 Task: Make in the project AgileCraft a sprint 'Capacity Planning Sprint'. Create in the project AgileCraft a sprint 'Capacity Planning Sprint'. Add in the project AgileCraft a sprint 'Capacity Planning Sprint'
Action: Mouse moved to (1329, 235)
Screenshot: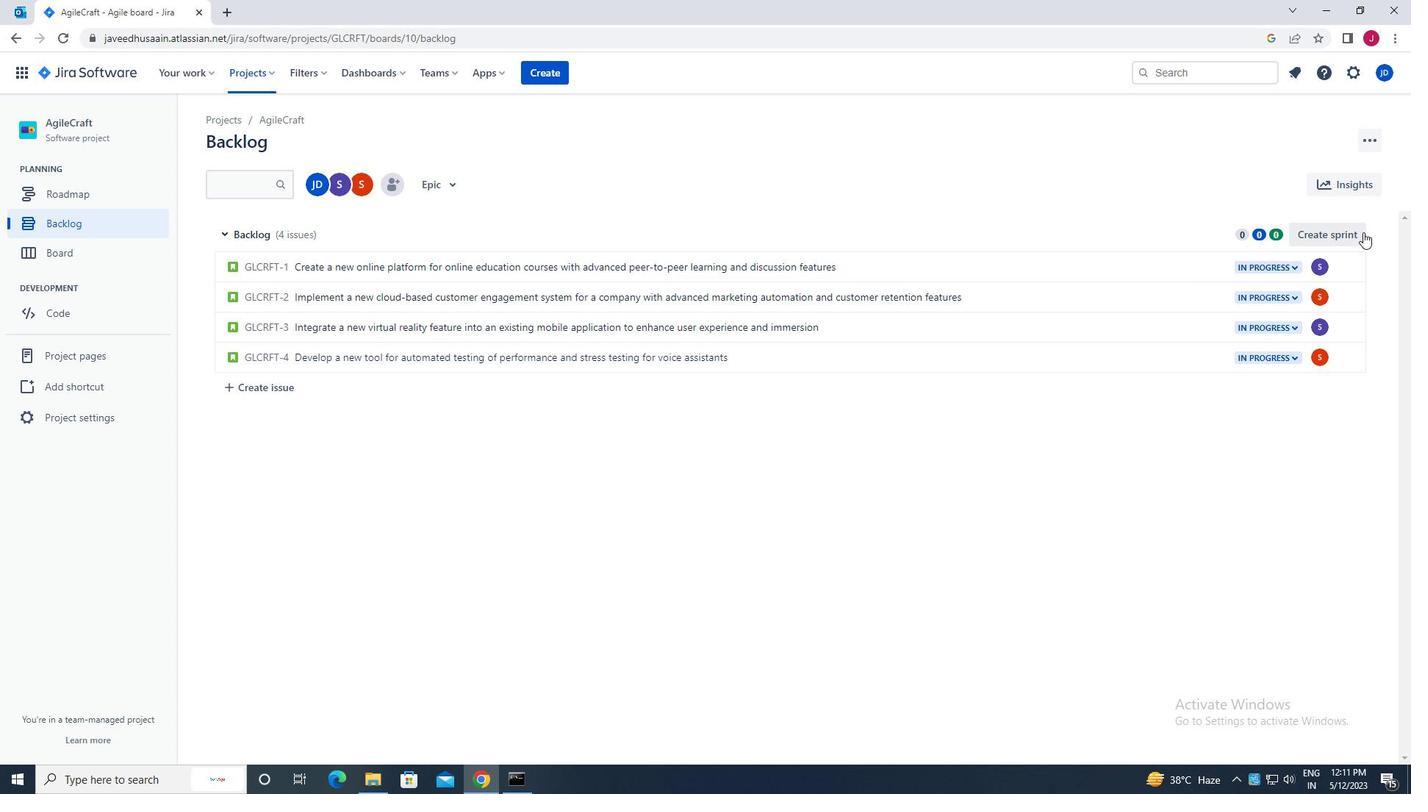 
Action: Mouse pressed left at (1329, 235)
Screenshot: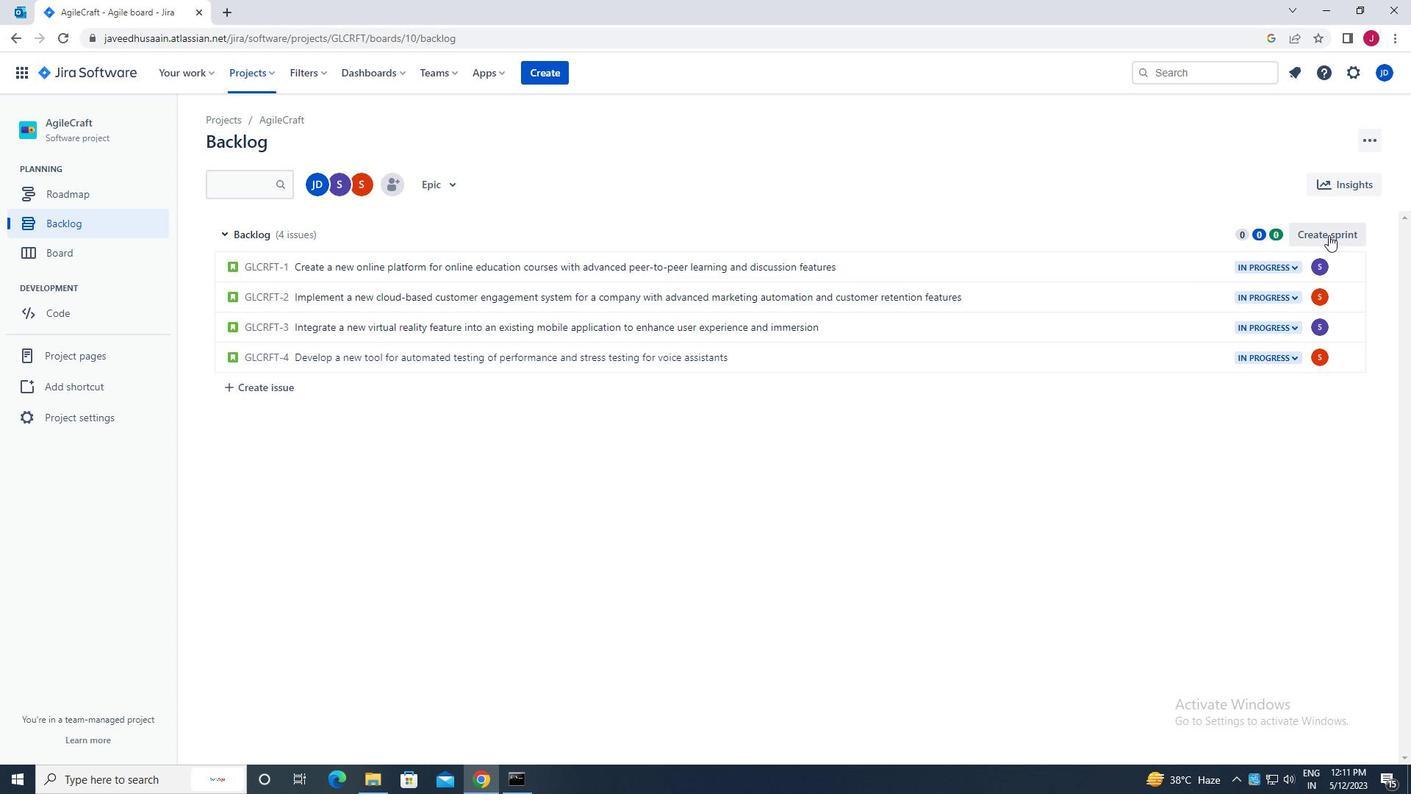 
Action: Mouse moved to (1354, 230)
Screenshot: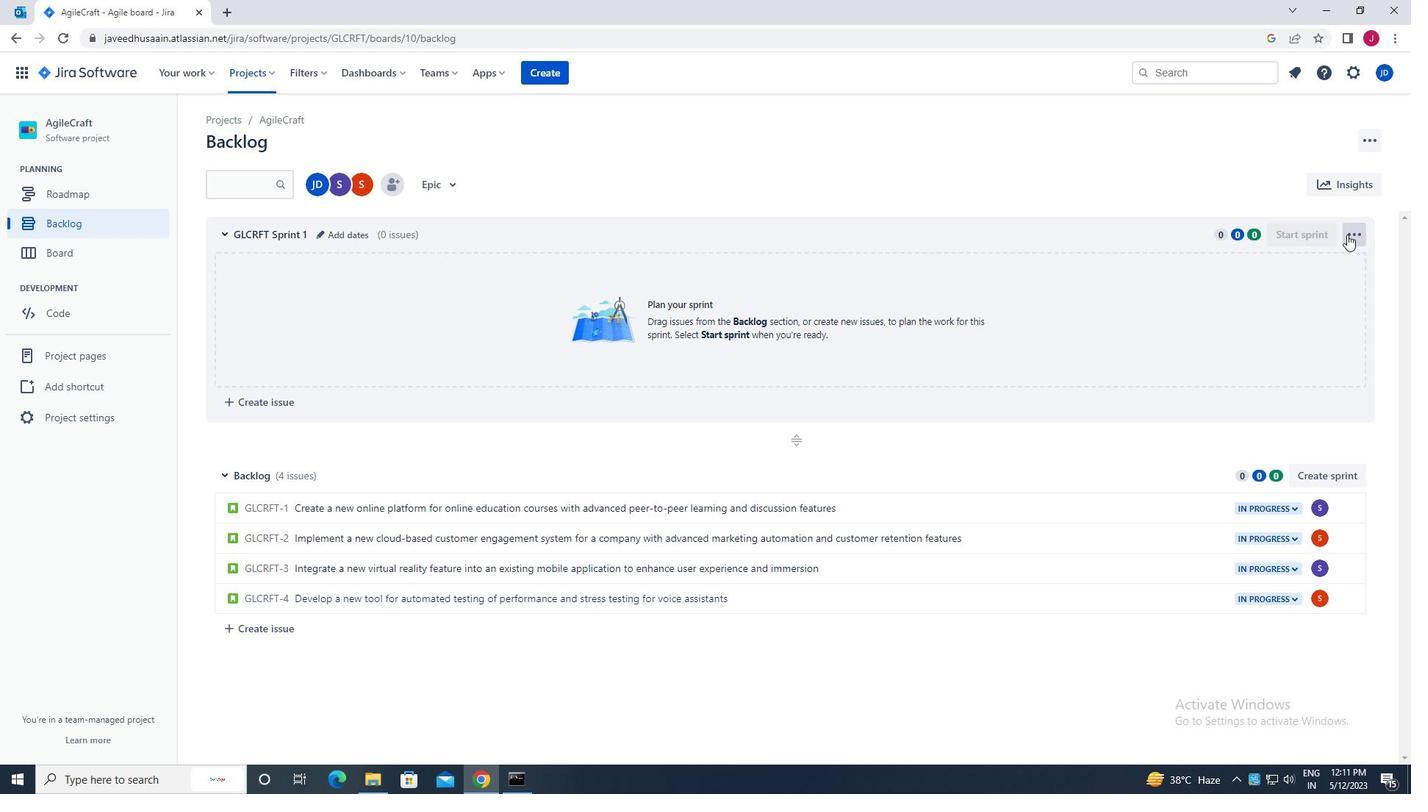 
Action: Mouse pressed left at (1354, 230)
Screenshot: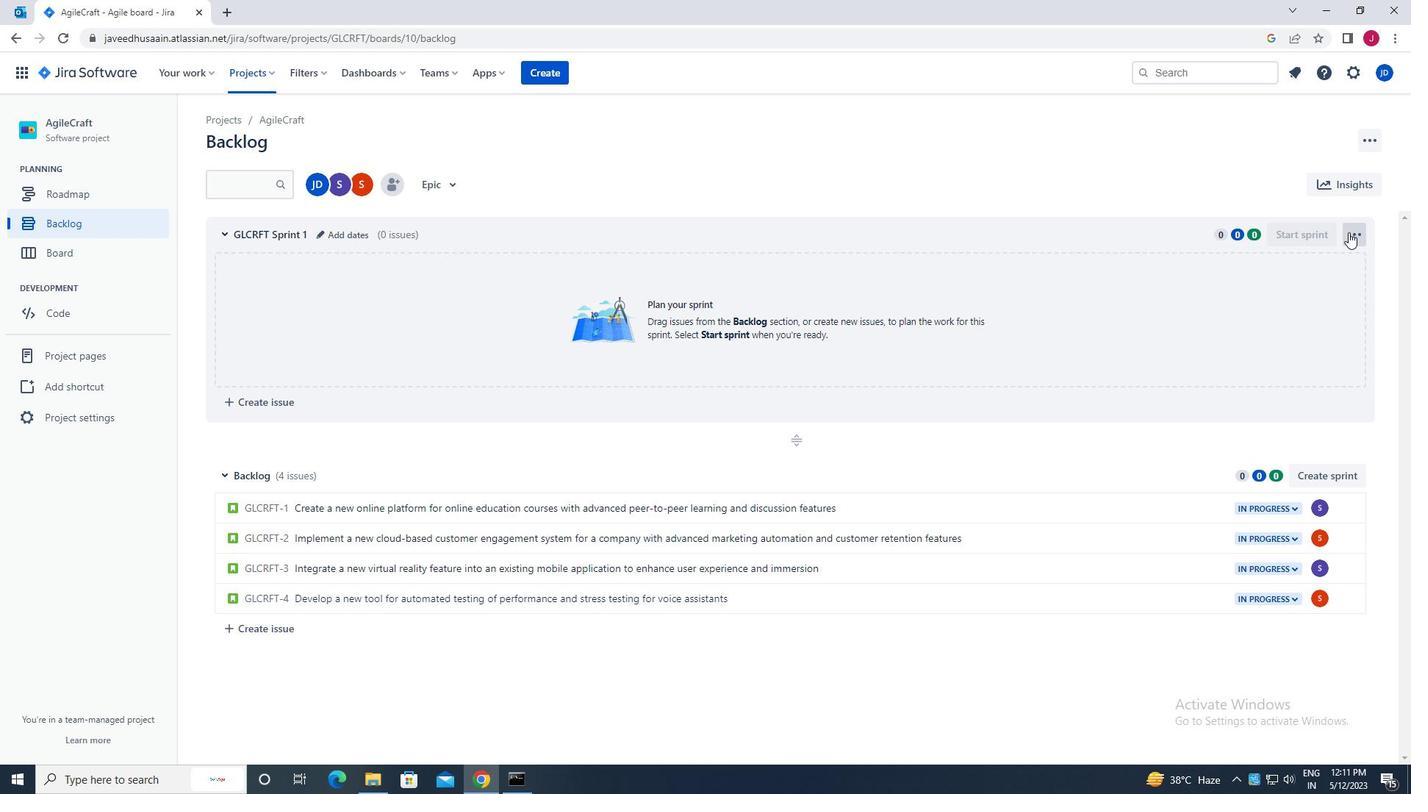 
Action: Mouse moved to (1324, 266)
Screenshot: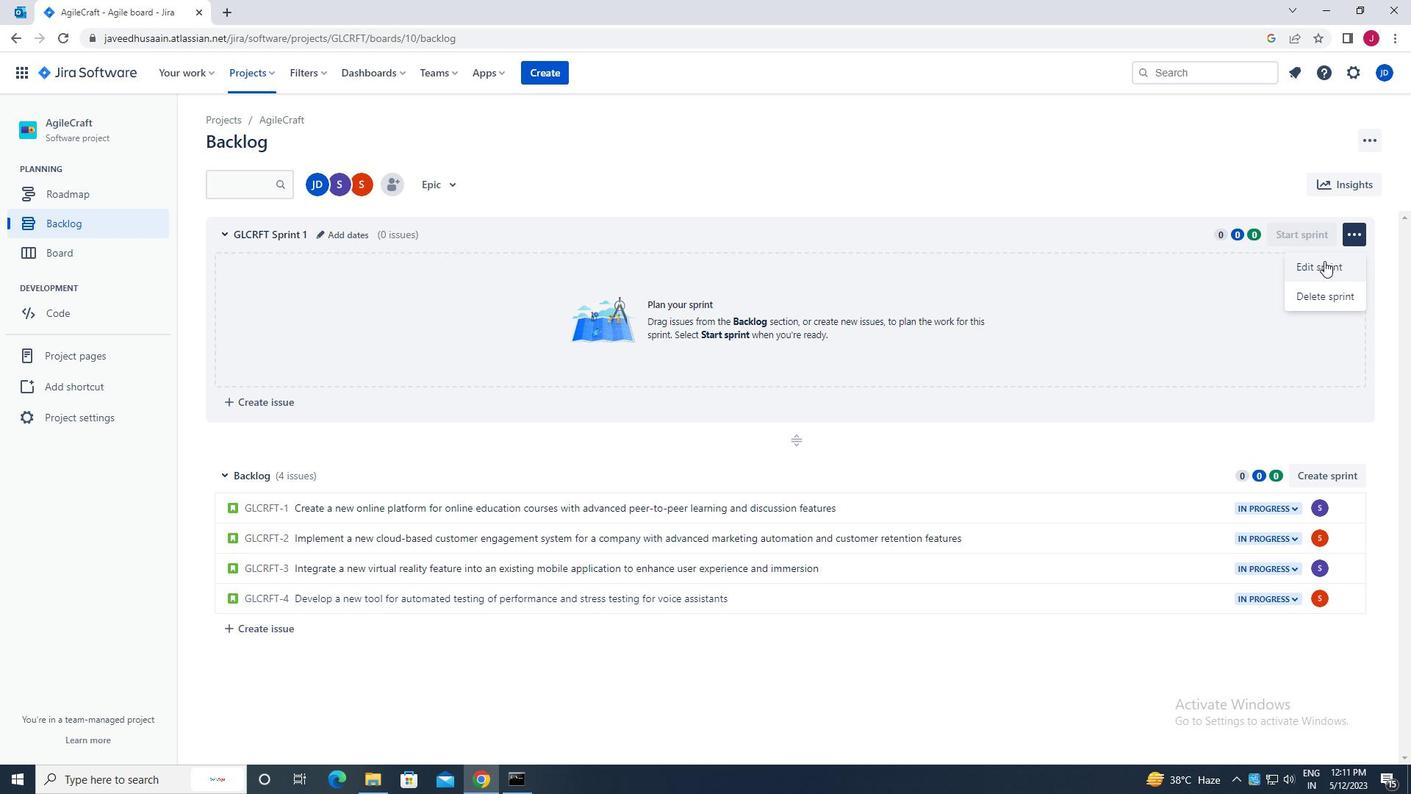 
Action: Mouse pressed left at (1324, 266)
Screenshot: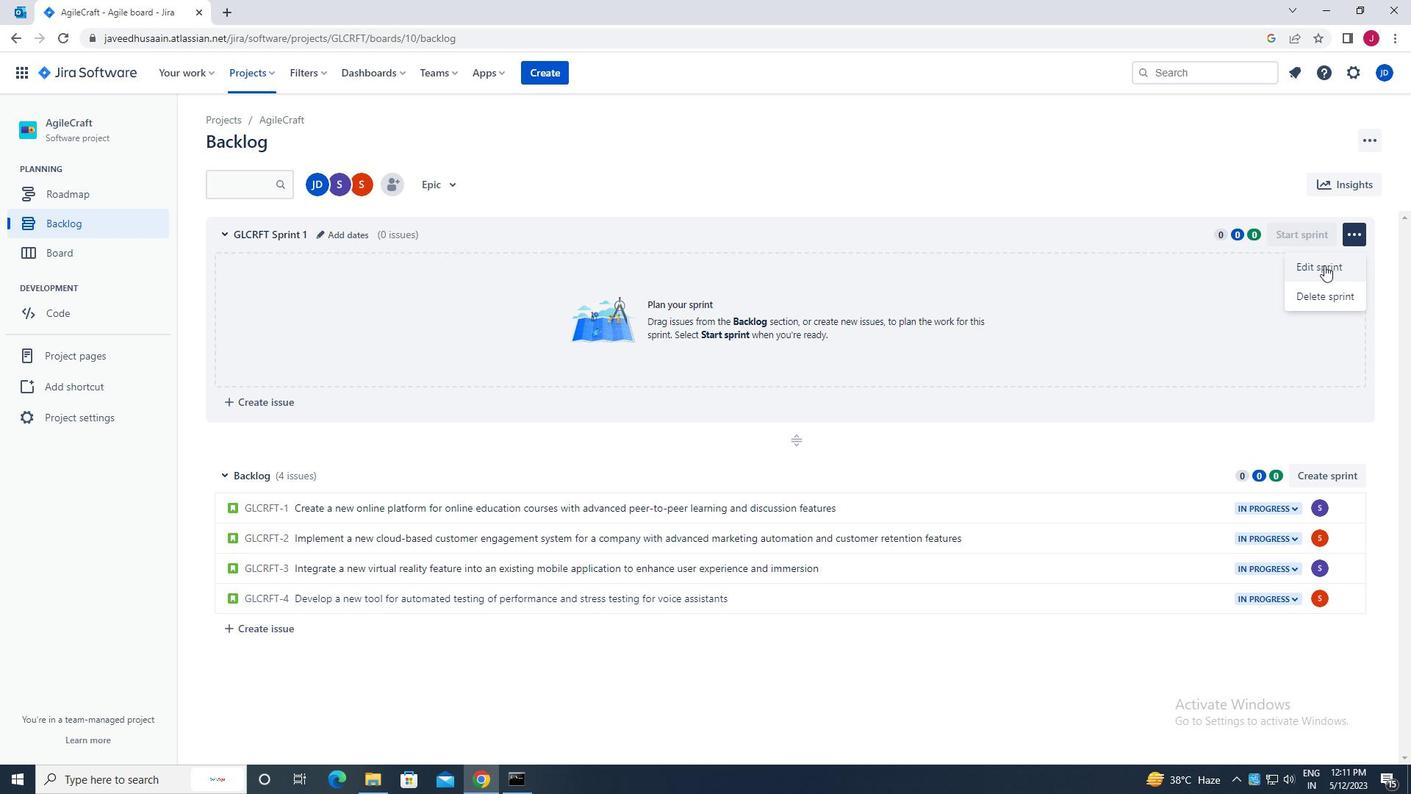 
Action: Mouse moved to (612, 180)
Screenshot: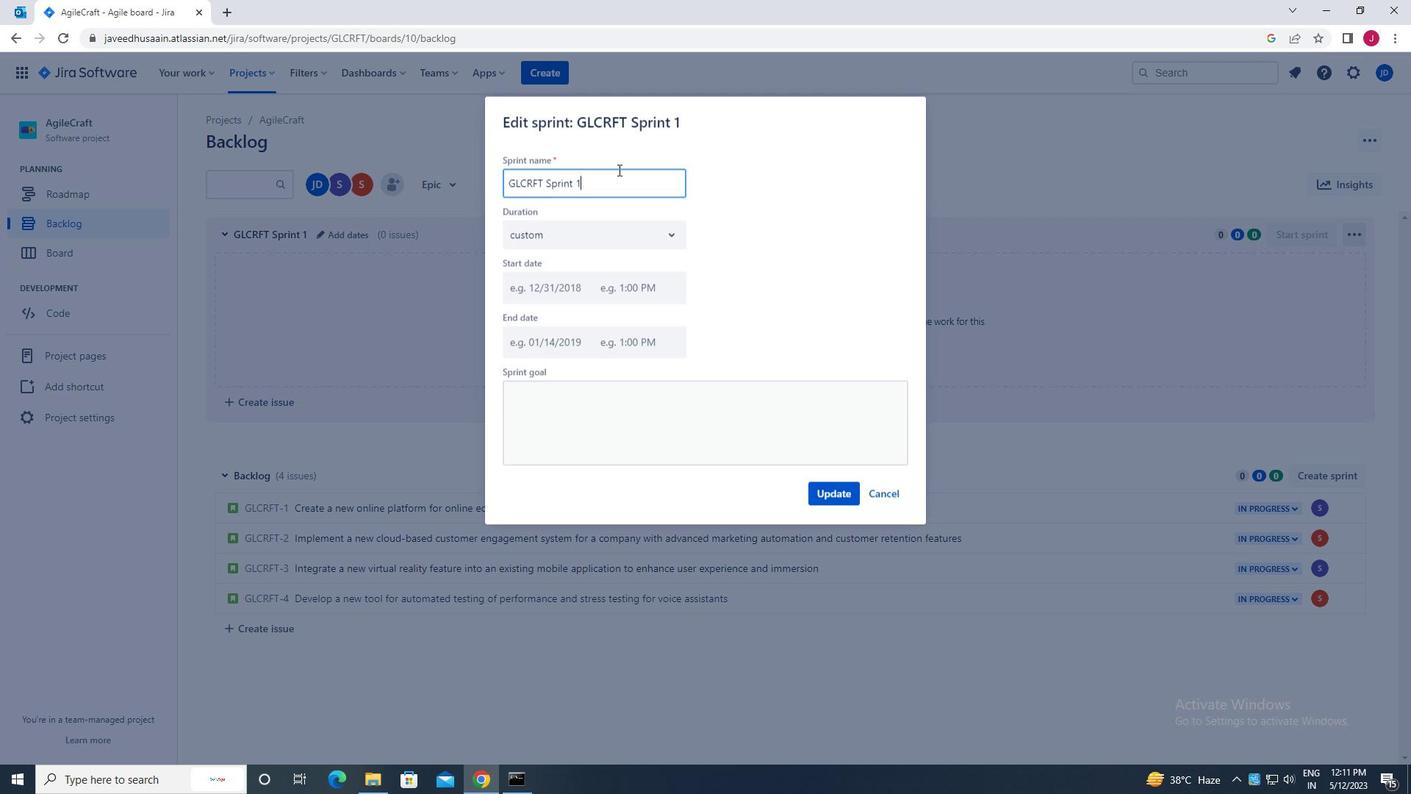 
Action: Mouse pressed left at (612, 180)
Screenshot: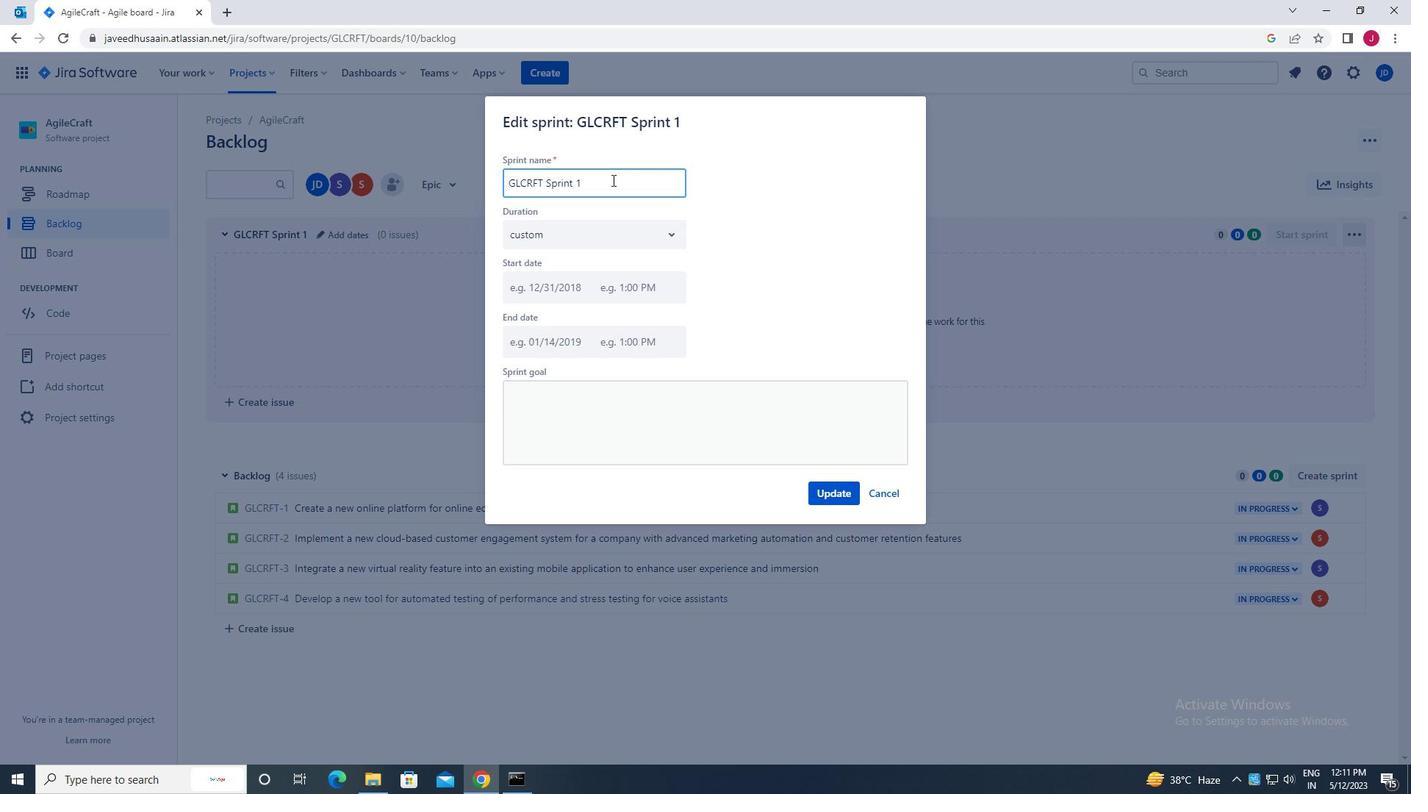 
Action: Key pressed <Key.backspace><Key.backspace><Key.backspace><Key.backspace><Key.backspace><Key.backspace><Key.backspace><Key.backspace><Key.backspace><Key.backspace><Key.backspace><Key.backspace><Key.backspace><Key.backspace><Key.backspace><Key.backspace><Key.backspace><Key.backspace><Key.backspace><Key.backspace><Key.backspace><Key.backspace><Key.backspace><Key.backspace>c<Key.caps_lock>apacity<Key.space><Key.caps_lock>p<Key.caps_lock>lanning<Key.space><Key.caps_lock>s<Key.caps_lock>print
Screenshot: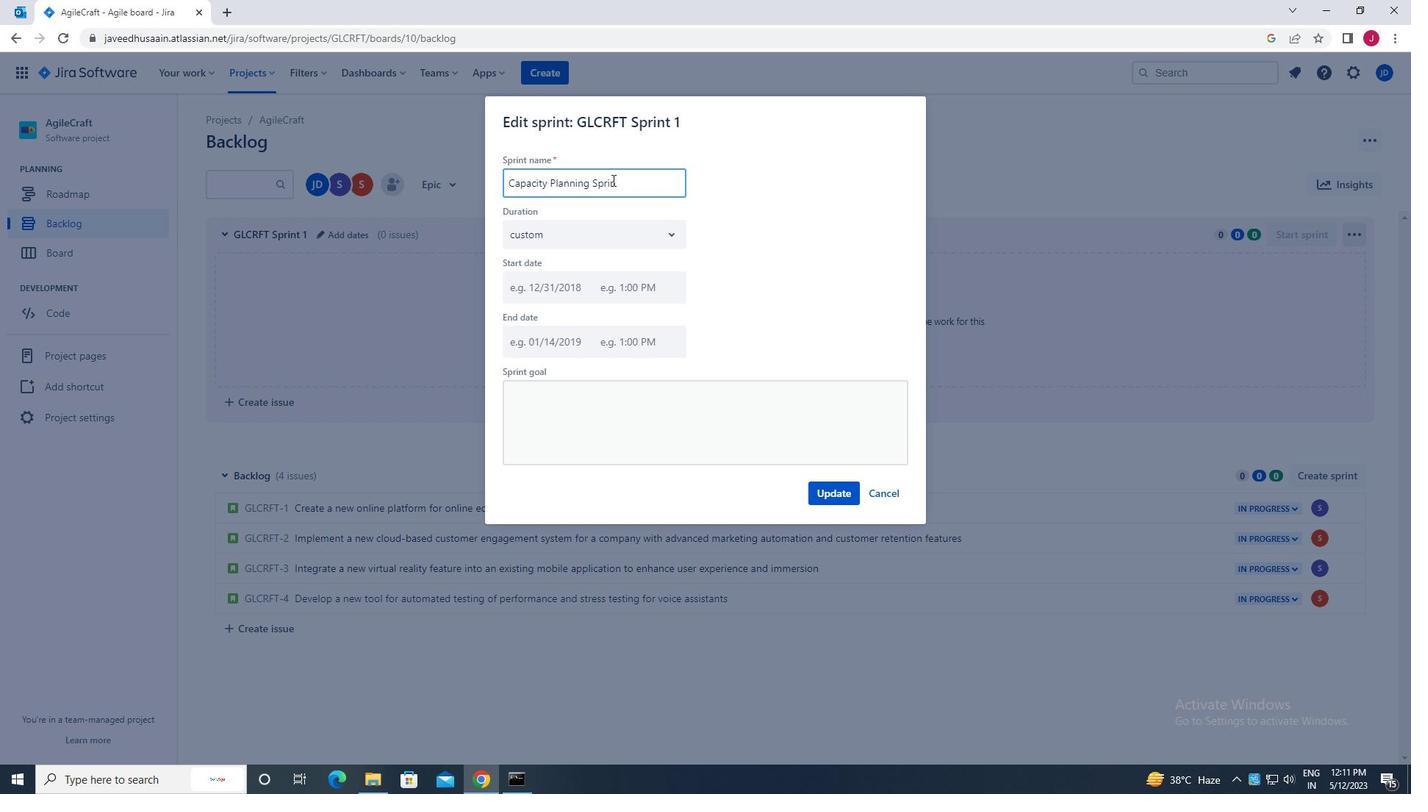 
Action: Mouse moved to (827, 493)
Screenshot: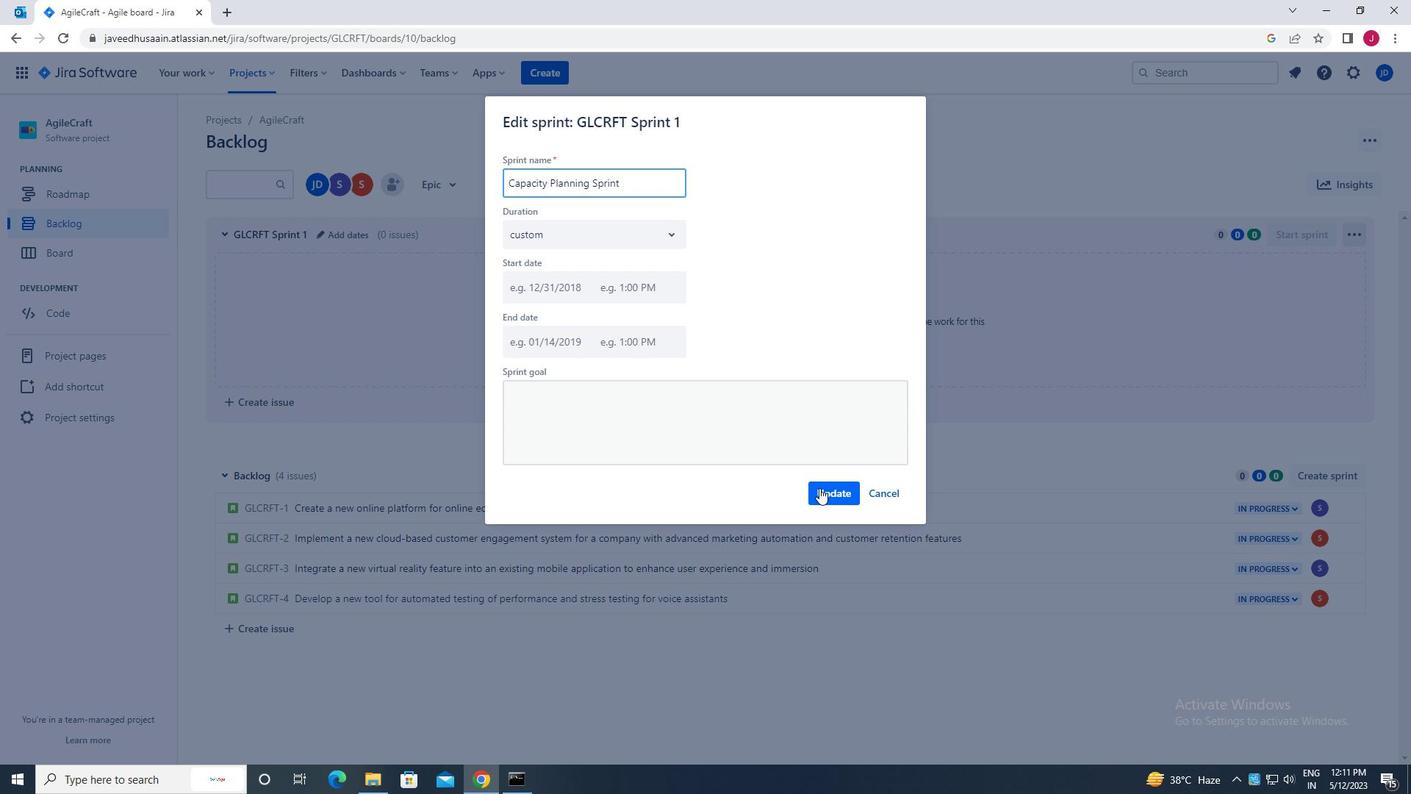 
Action: Mouse pressed left at (827, 493)
Screenshot: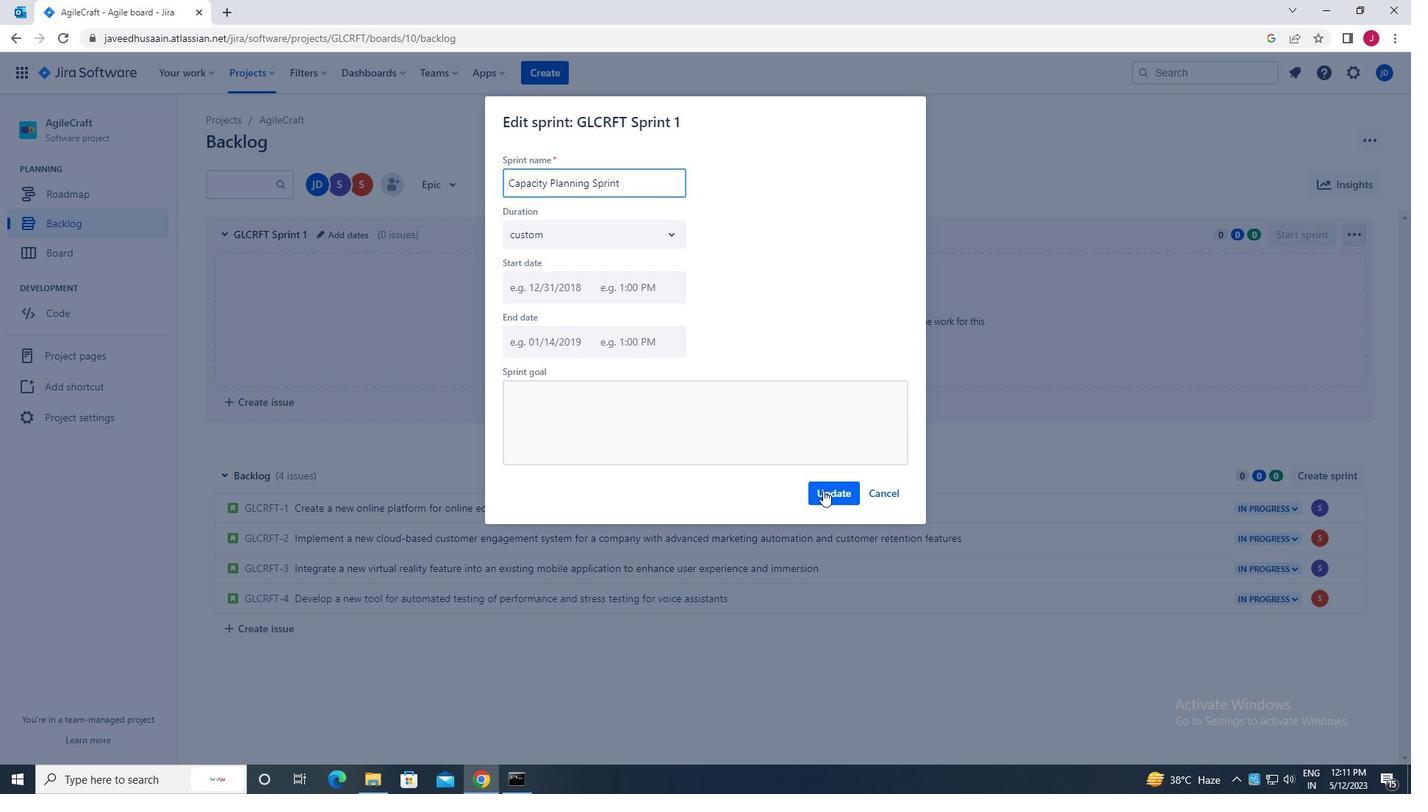 
Action: Mouse moved to (1326, 480)
Screenshot: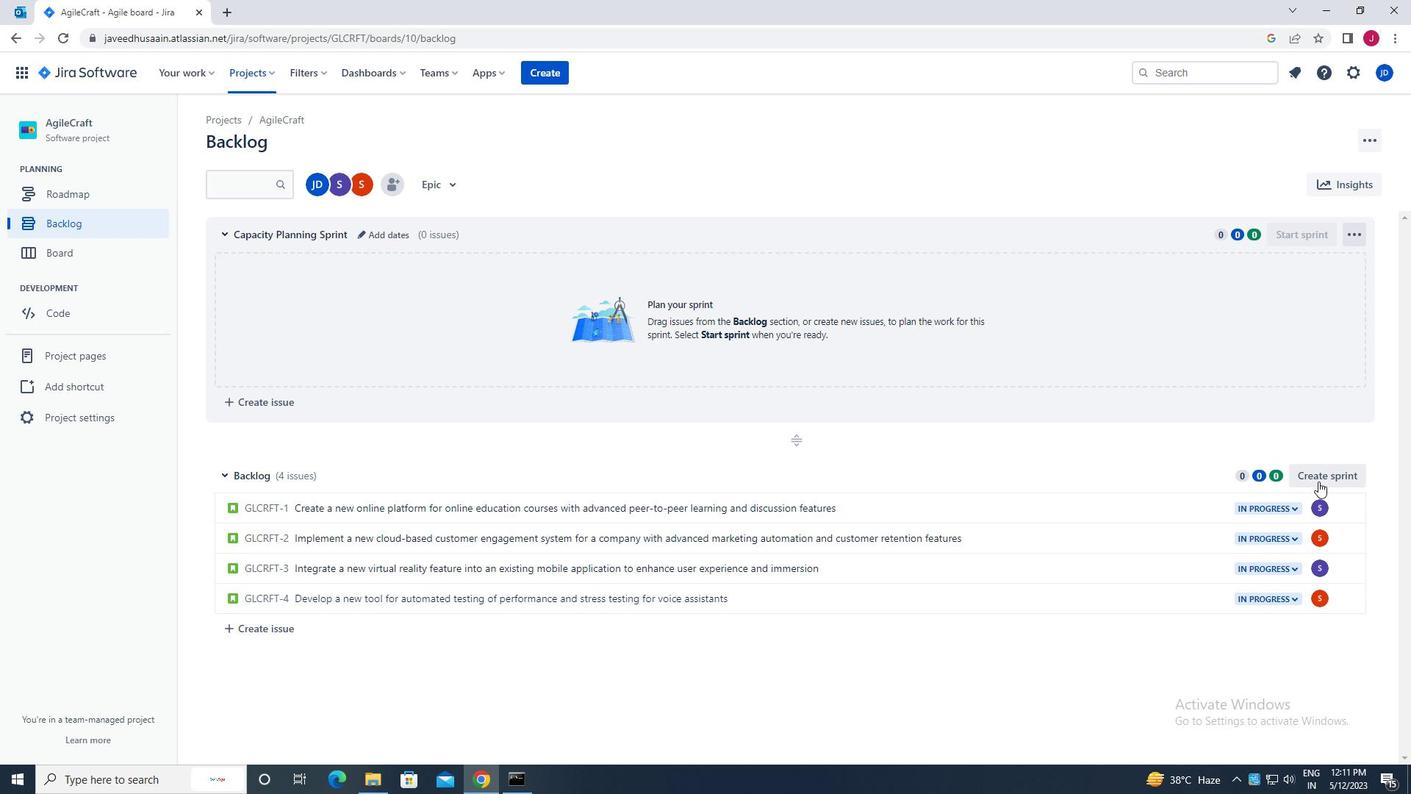 
Action: Mouse pressed left at (1326, 480)
Screenshot: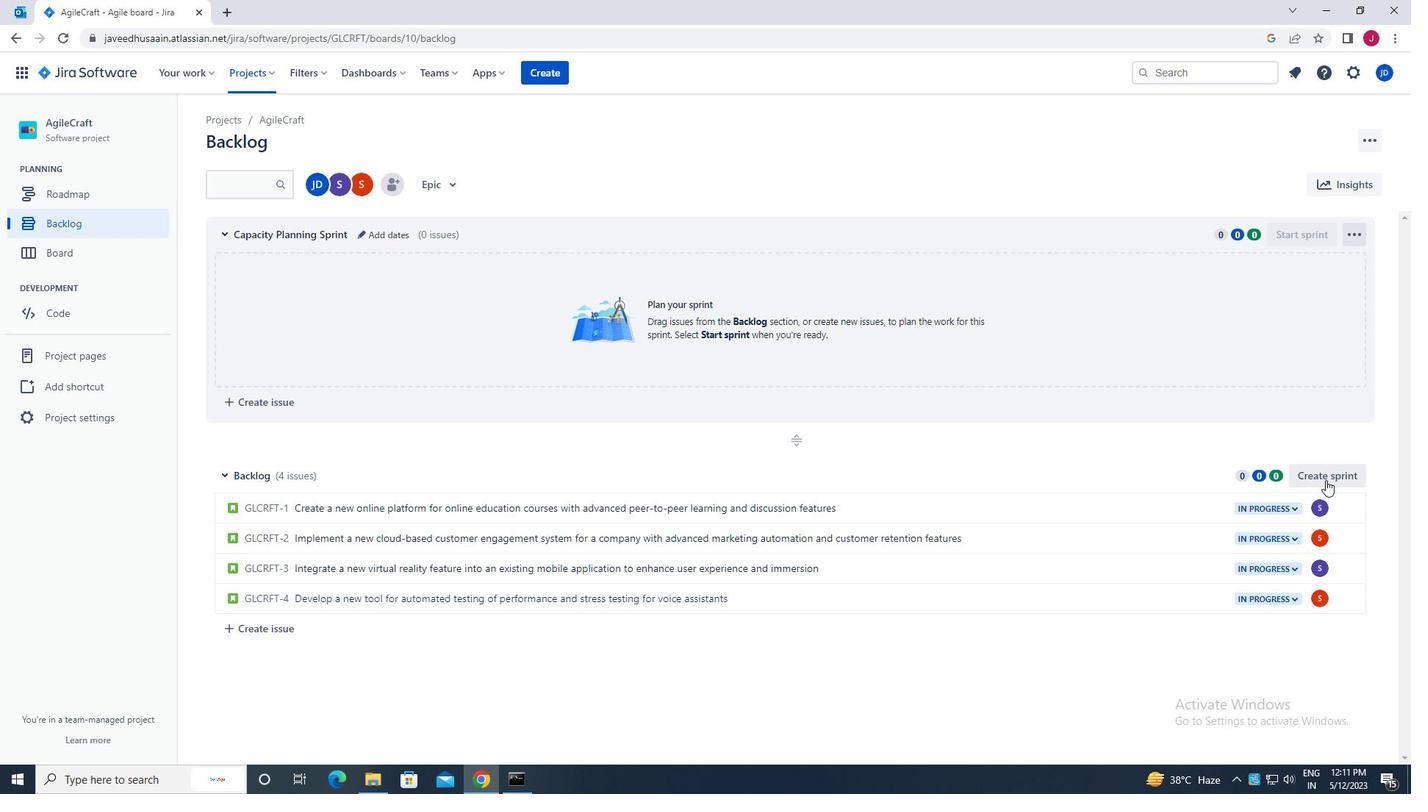 
Action: Mouse moved to (1356, 480)
Screenshot: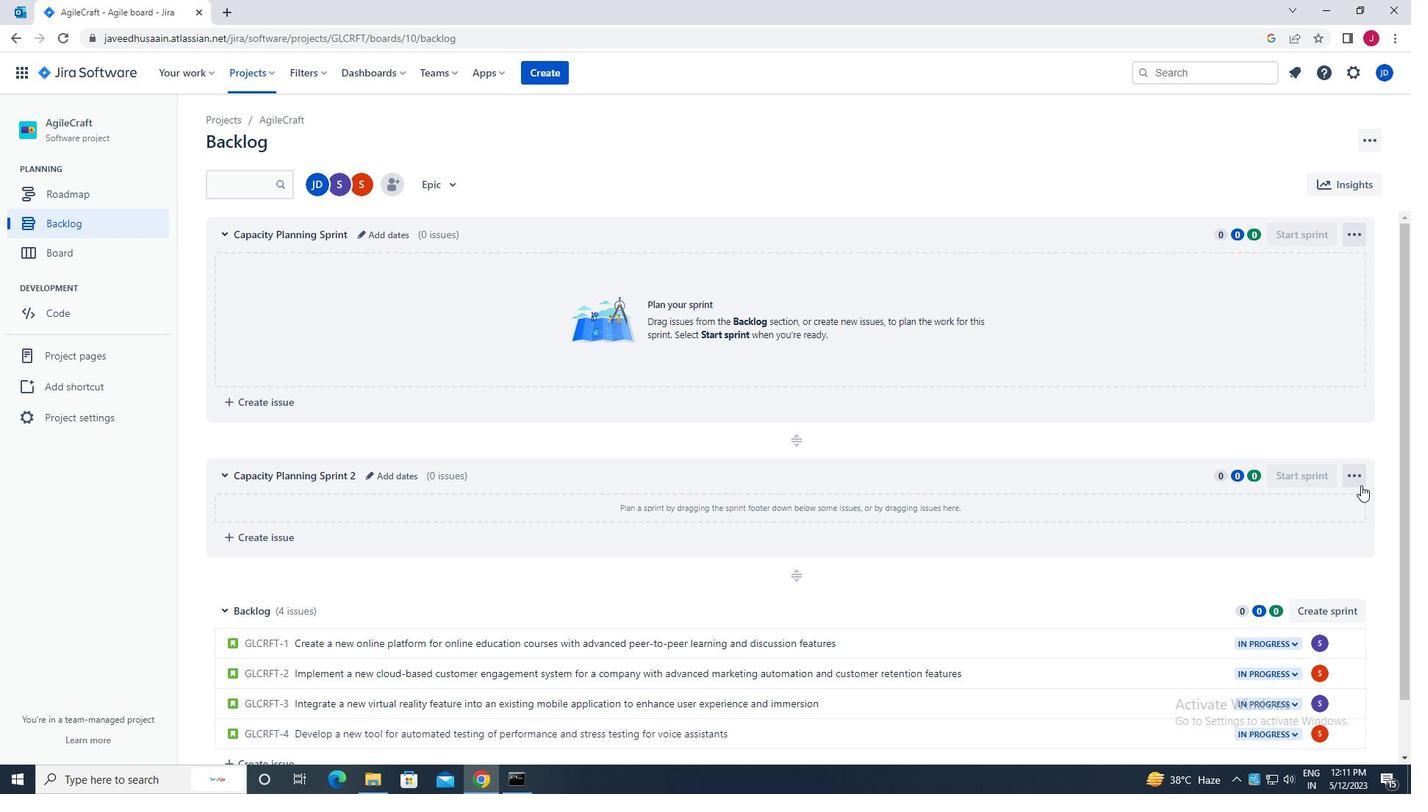 
Action: Mouse pressed left at (1356, 480)
Screenshot: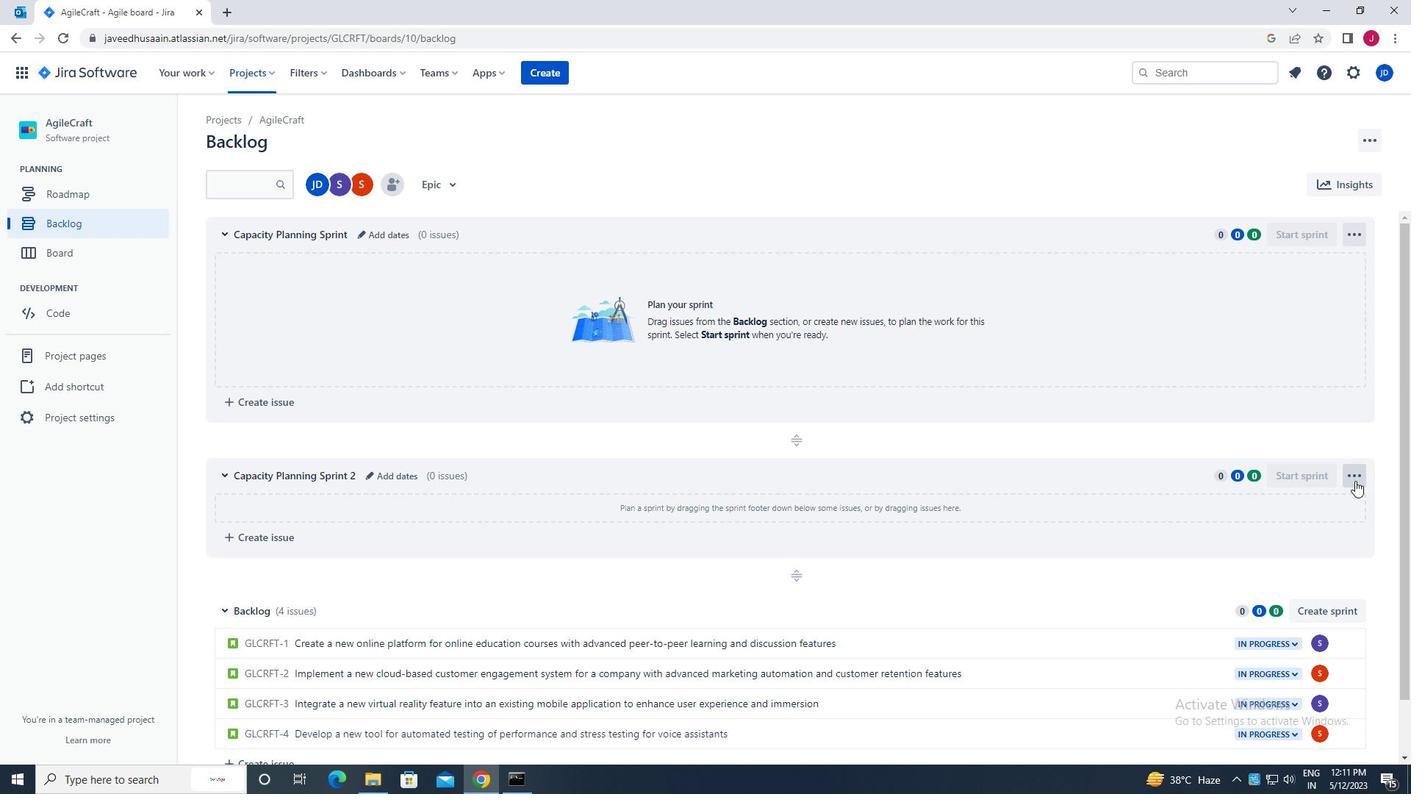 
Action: Mouse moved to (1308, 537)
Screenshot: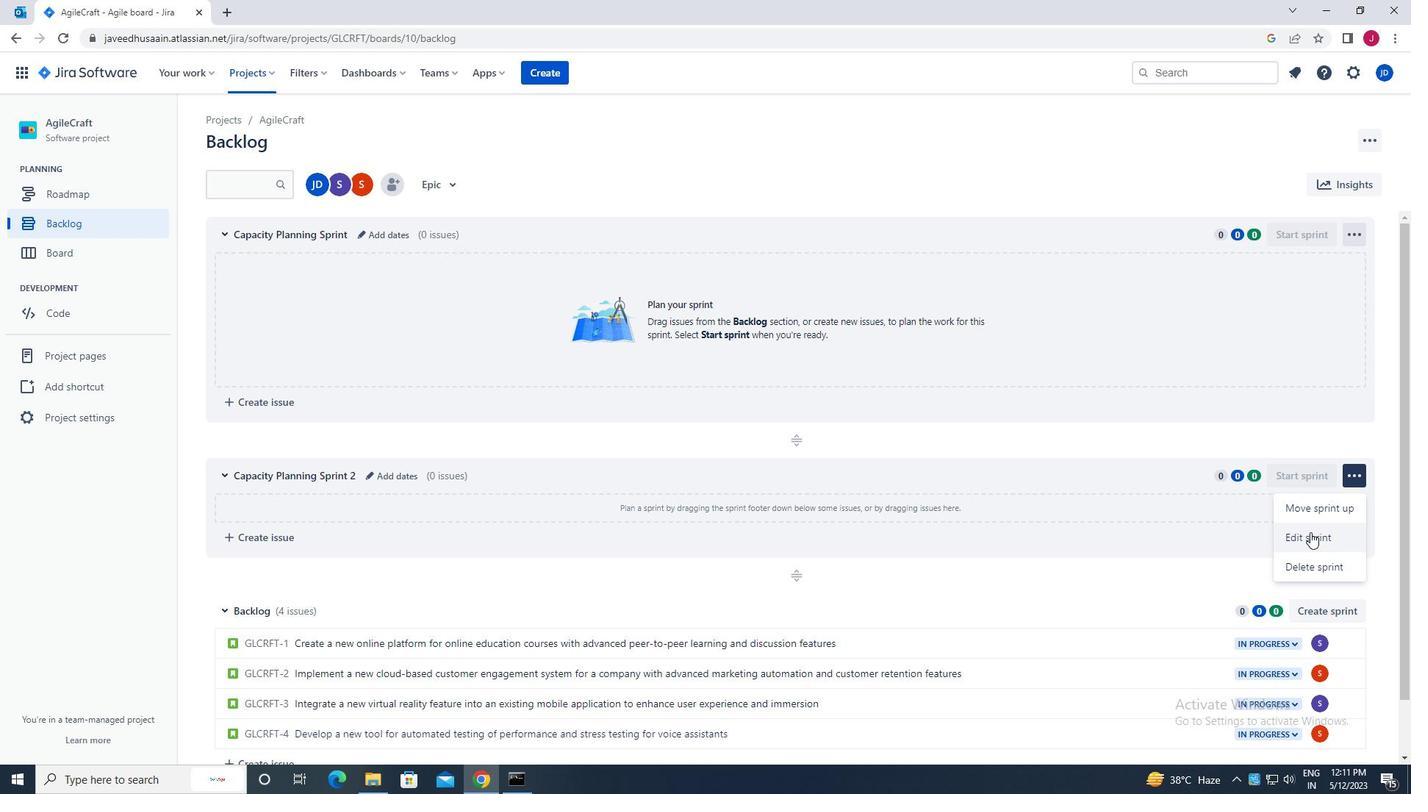 
Action: Mouse pressed left at (1308, 537)
Screenshot: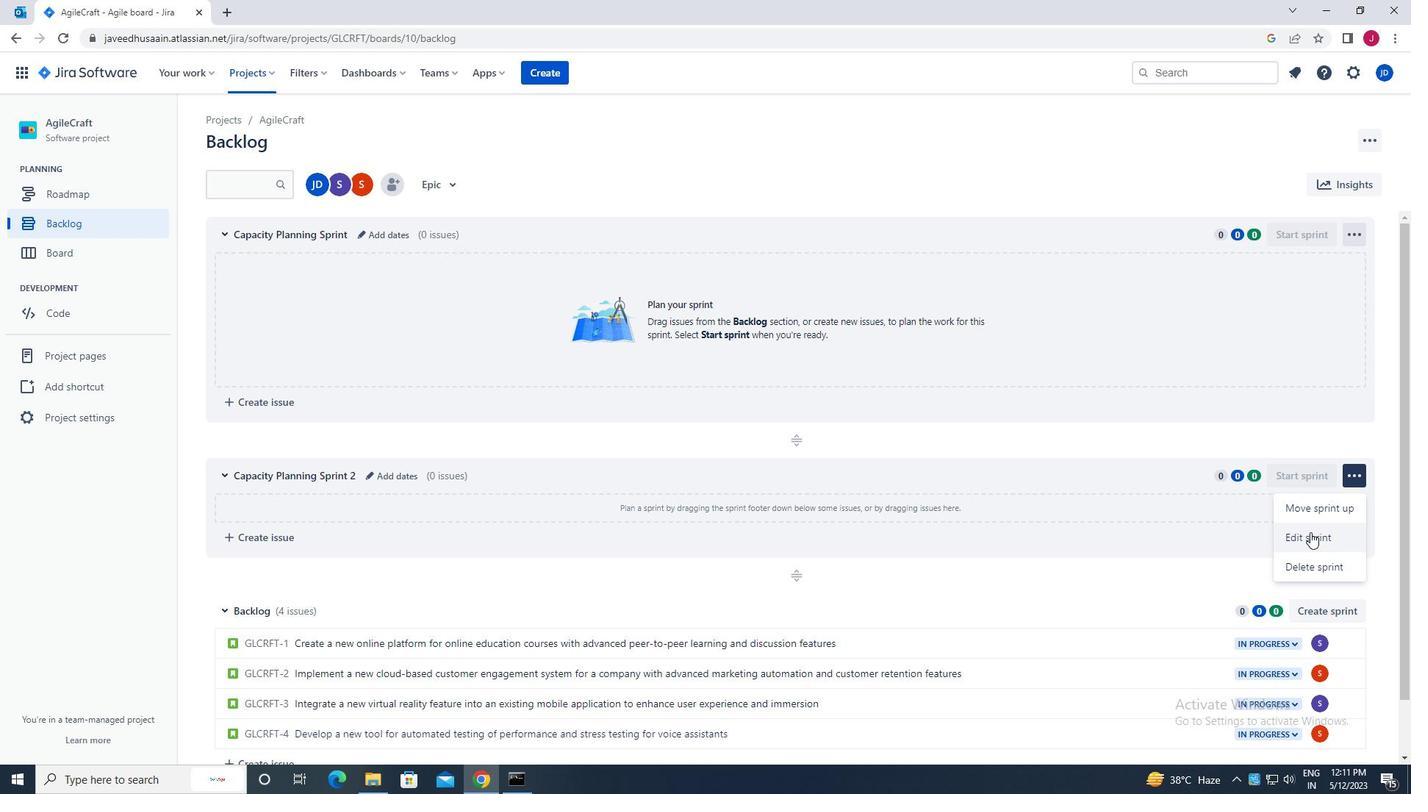 
Action: Mouse moved to (664, 183)
Screenshot: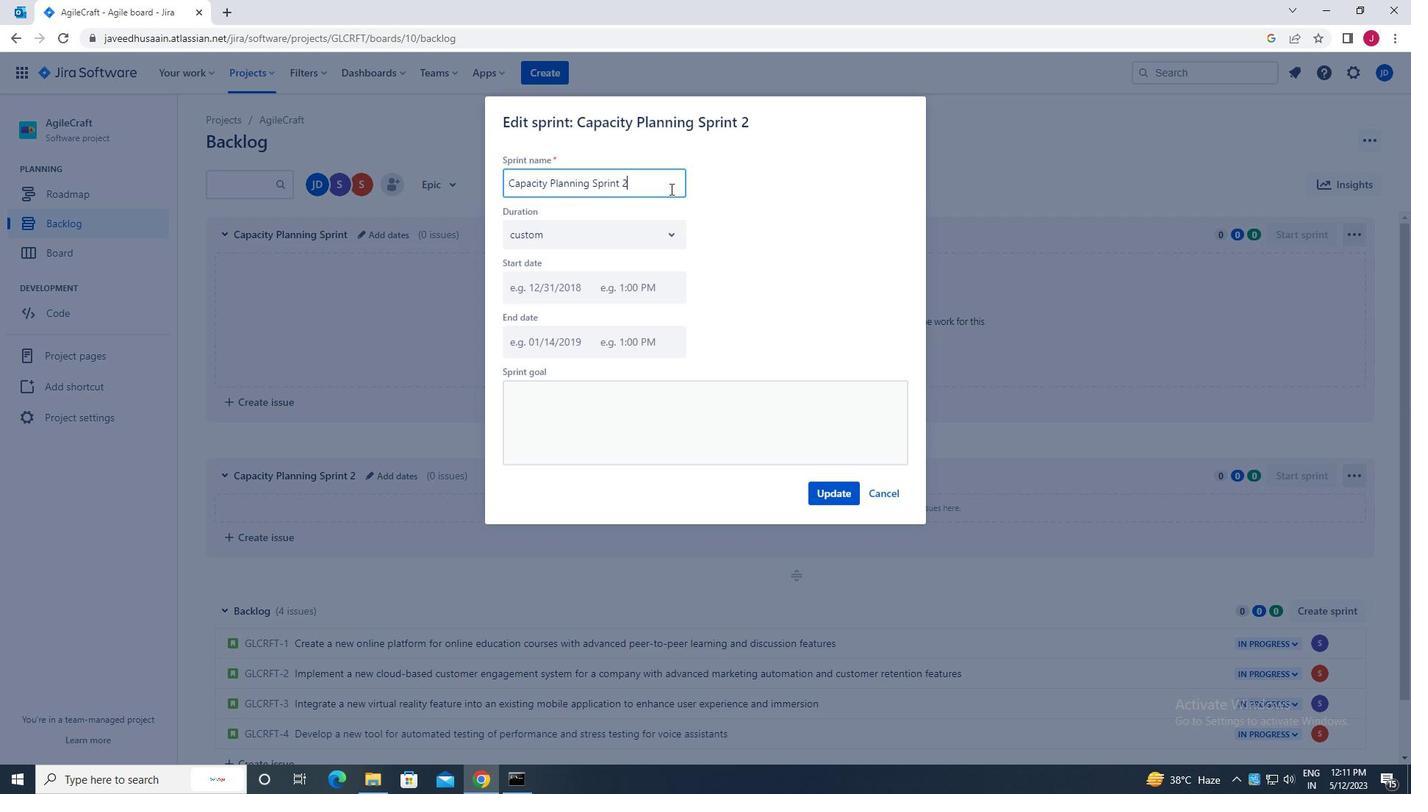 
Action: Key pressed <Key.backspace><Key.backspace><Key.backspace><Key.backspace><Key.backspace><Key.backspace><Key.backspace><Key.backspace><Key.backspace><Key.backspace><Key.backspace><Key.backspace><Key.backspace><Key.backspace><Key.backspace><Key.backspace><Key.backspace><Key.backspace><Key.backspace><Key.backspace><Key.backspace><Key.backspace><Key.backspace><Key.backspace><Key.backspace><Key.backspace><Key.backspace><Key.backspace><Key.backspace><Key.backspace><Key.backspace><Key.backspace><Key.backspace><Key.backspace><Key.caps_lock>c<Key.caps_lock>apacity<Key.space><Key.caps_lock>p<Key.caps_lock>lanning<Key.space><Key.caps_lock>s<Key.caps_lock>print
Screenshot: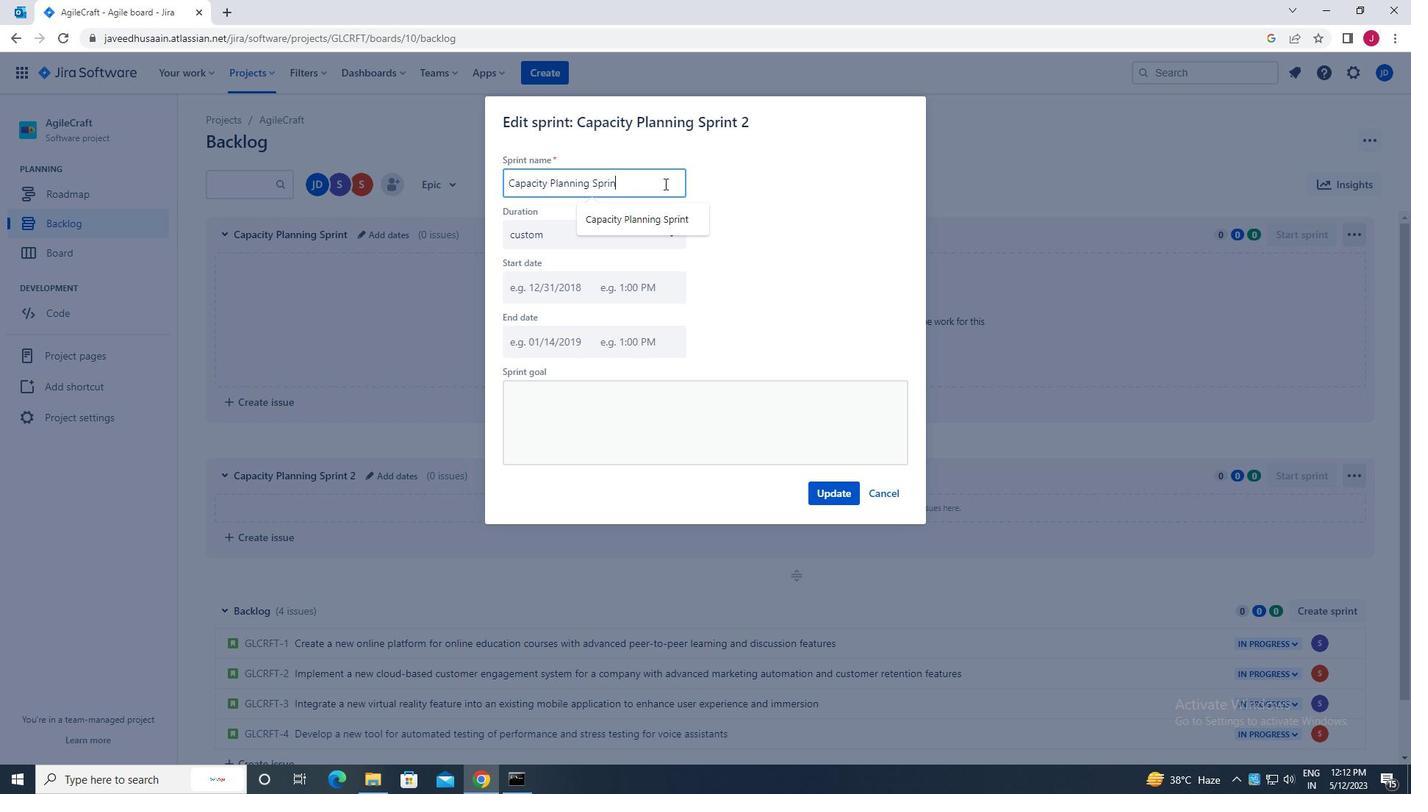 
Action: Mouse moved to (836, 494)
Screenshot: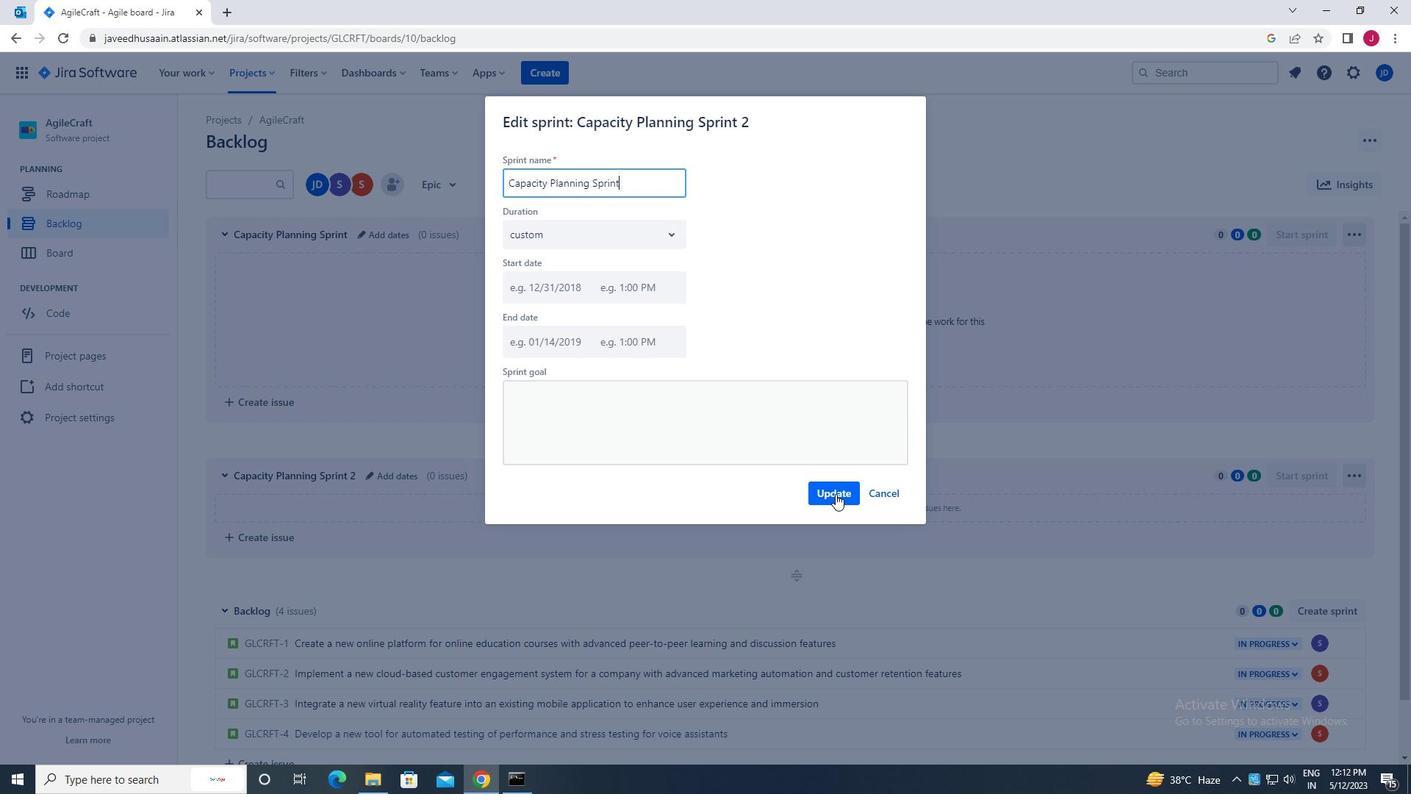 
Action: Mouse pressed left at (836, 494)
Screenshot: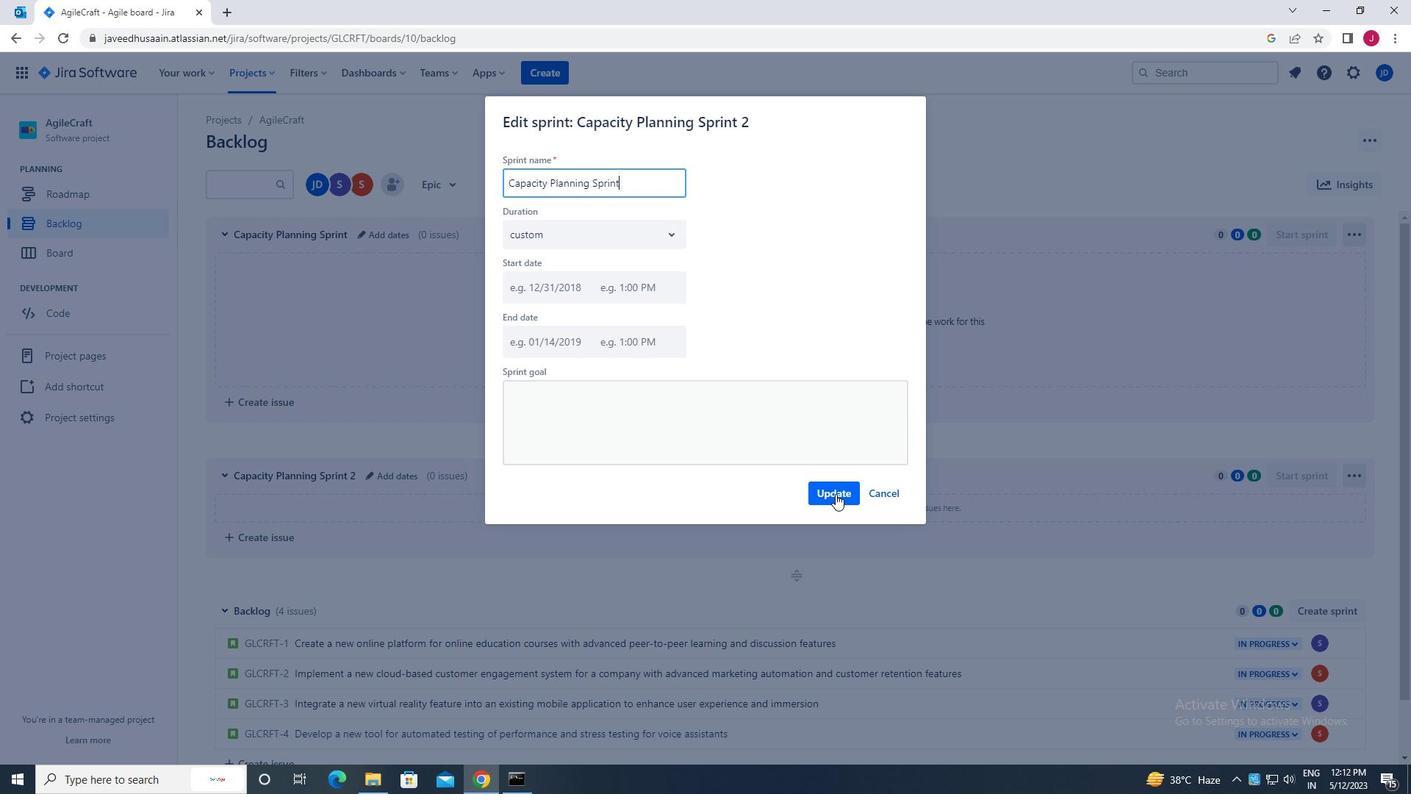 
Action: Mouse moved to (1257, 481)
Screenshot: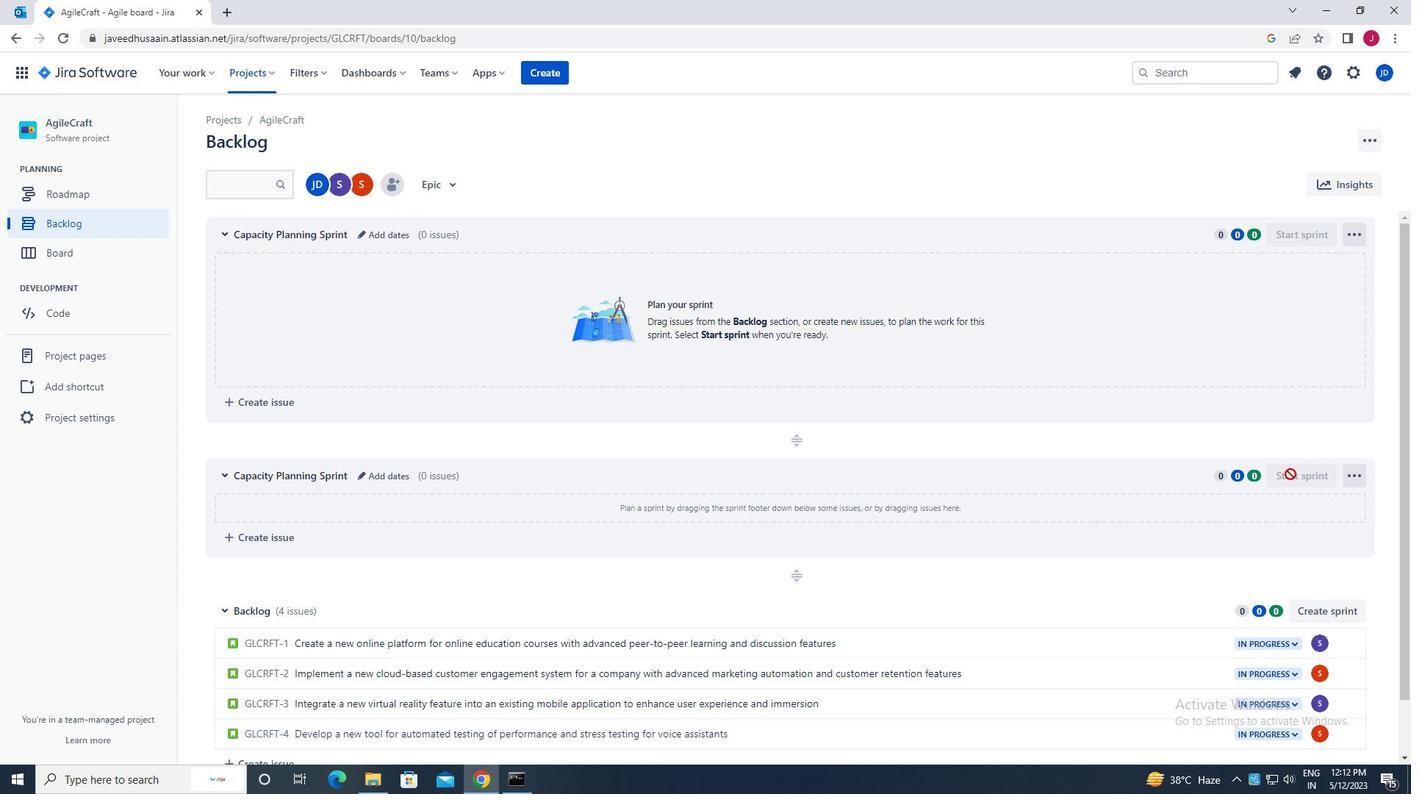 
Action: Mouse scrolled (1257, 480) with delta (0, 0)
Screenshot: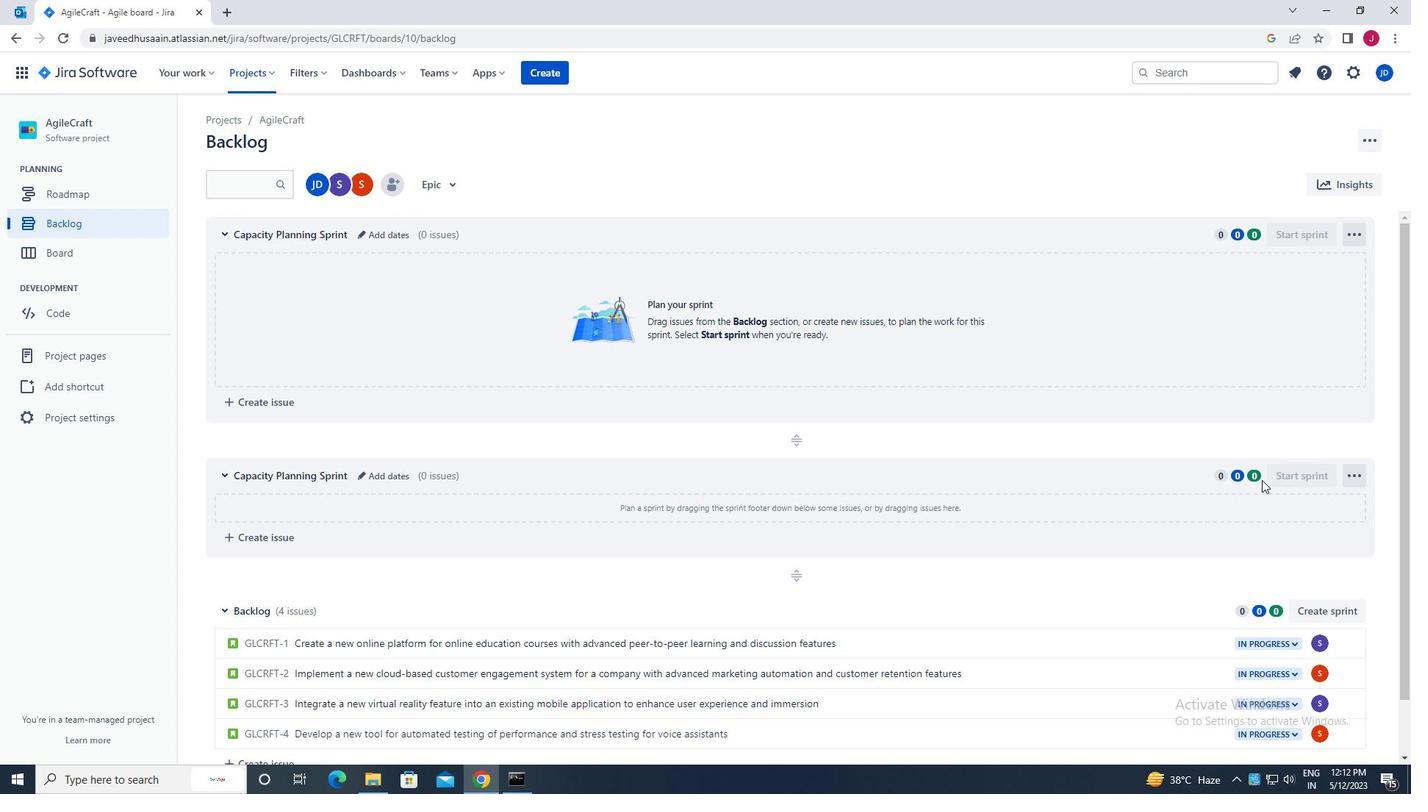 
Action: Mouse scrolled (1257, 480) with delta (0, 0)
Screenshot: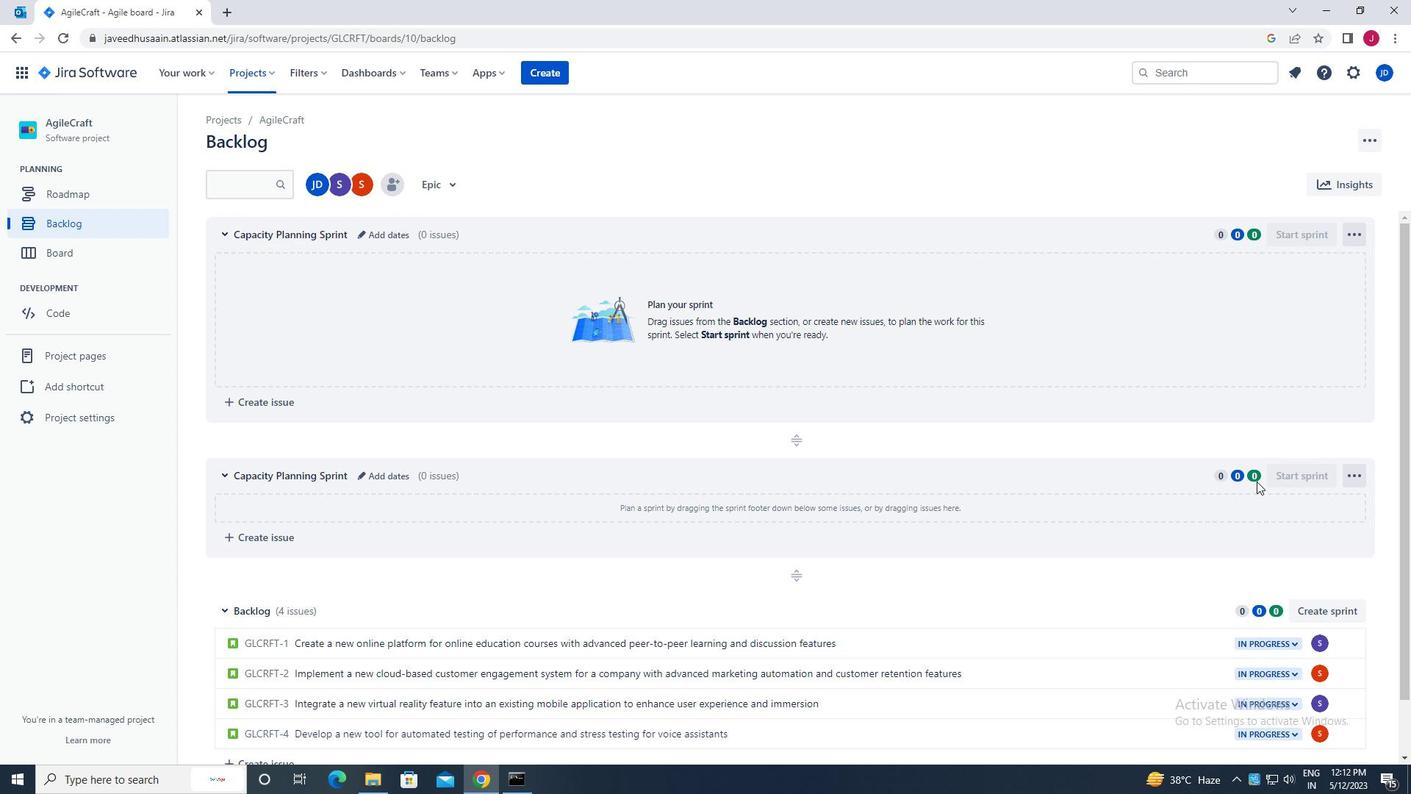 
Action: Mouse moved to (1023, 459)
Screenshot: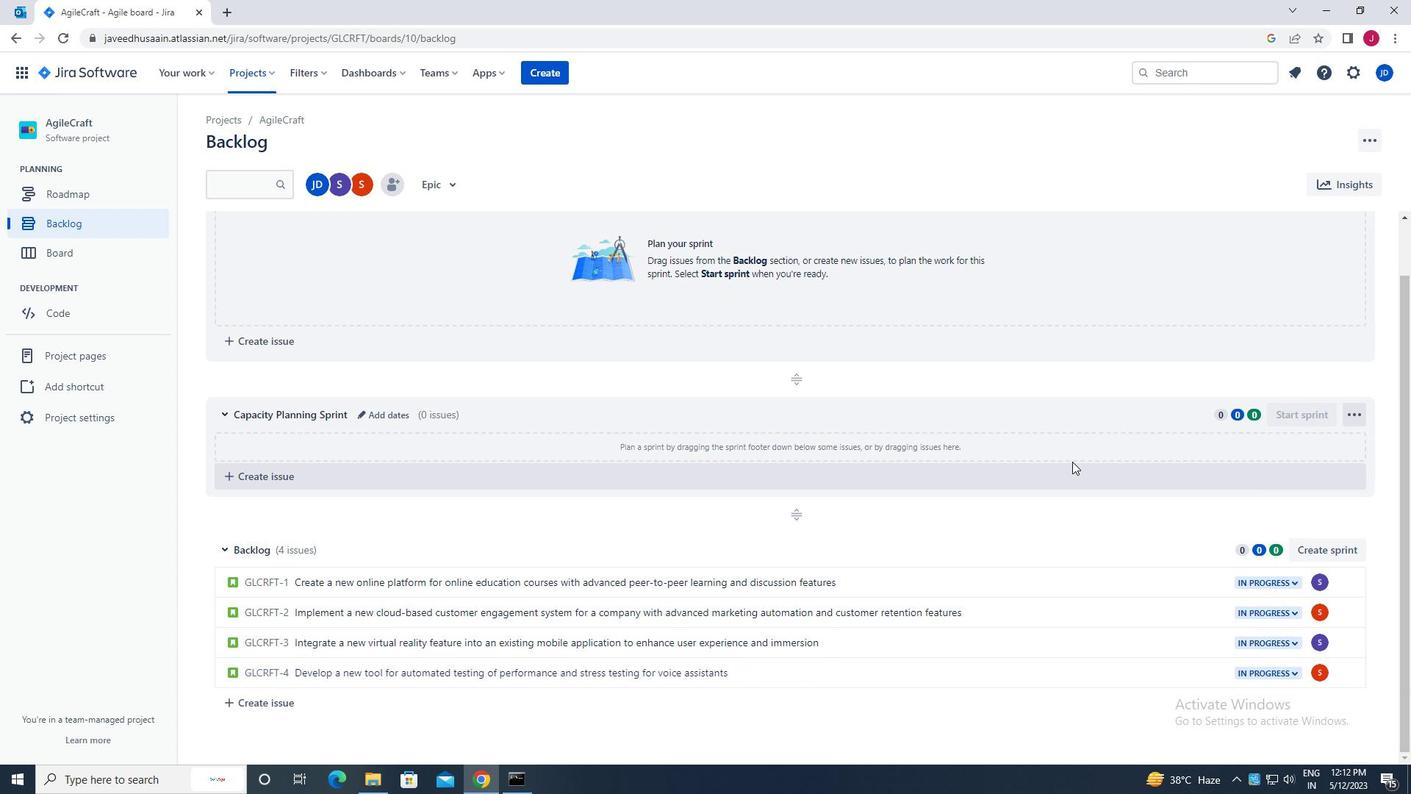 
Action: Mouse scrolled (1023, 458) with delta (0, 0)
Screenshot: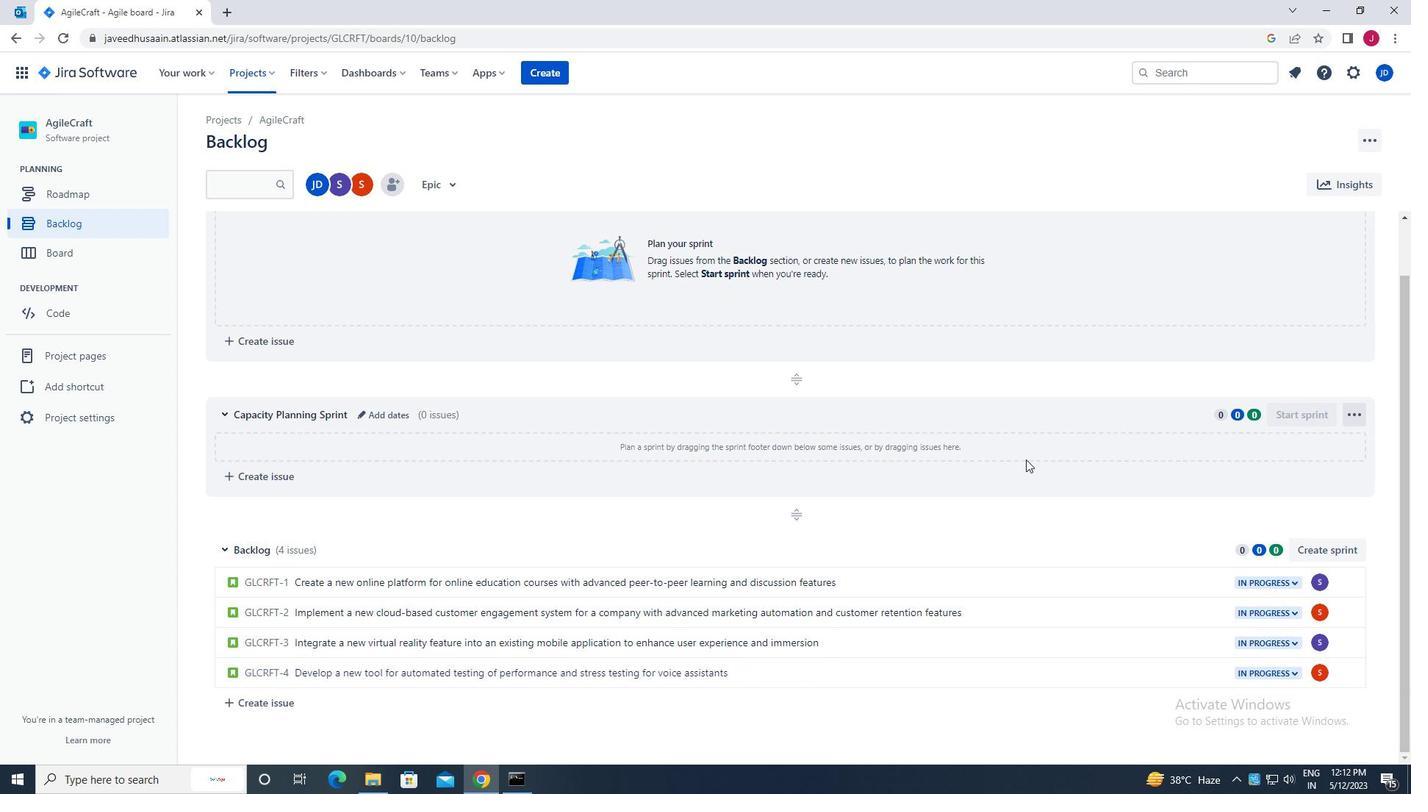 
Action: Mouse scrolled (1023, 458) with delta (0, 0)
Screenshot: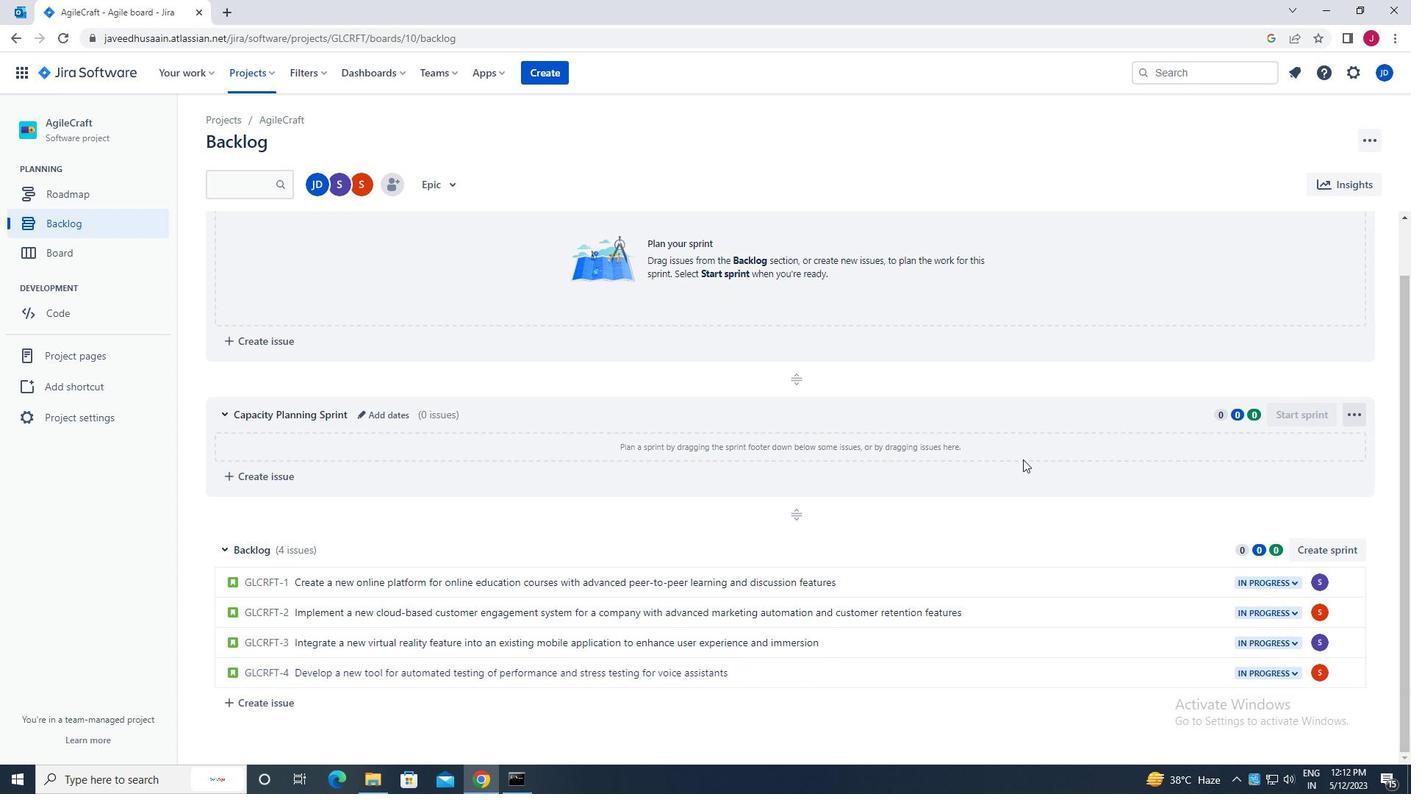 
Action: Mouse scrolled (1023, 458) with delta (0, 0)
Screenshot: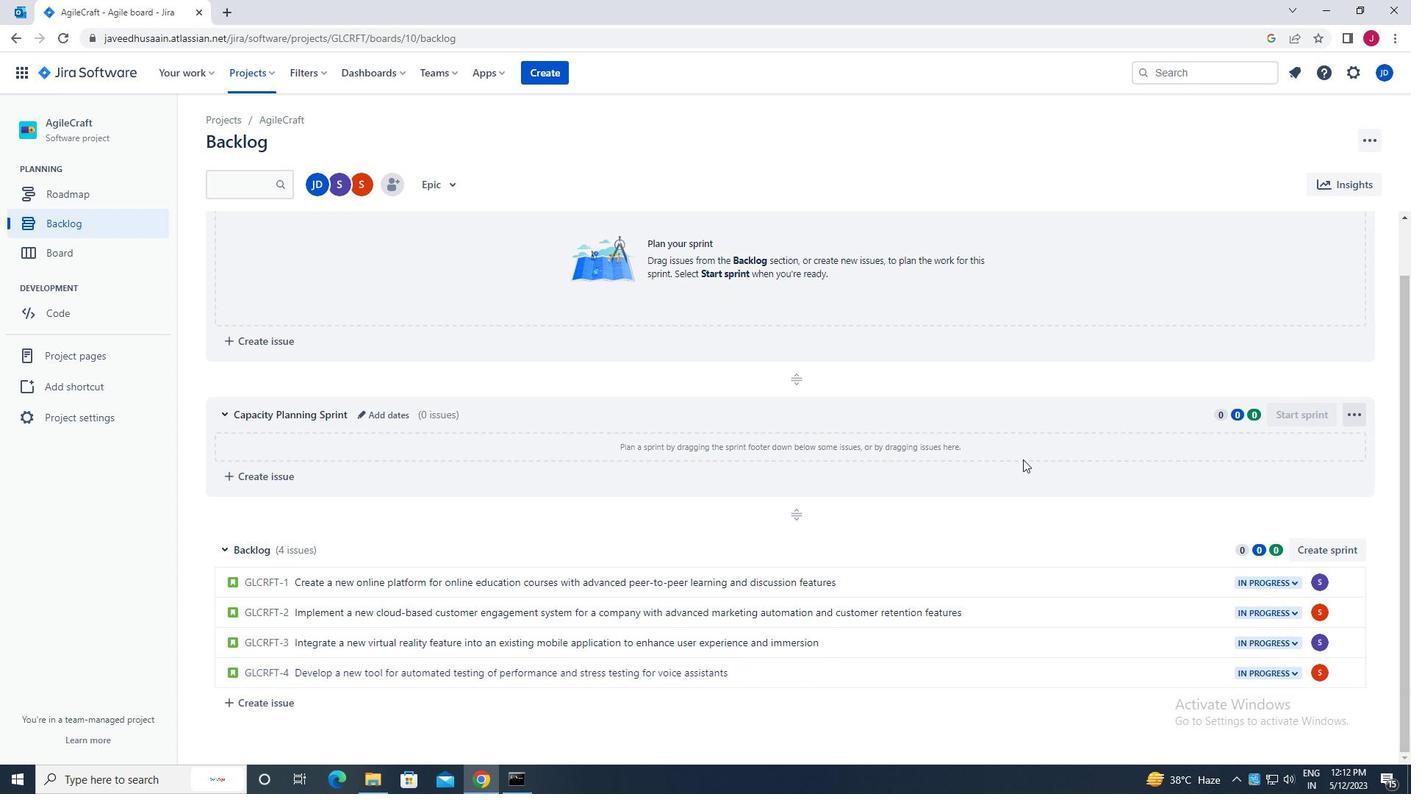 
Action: Mouse moved to (1336, 551)
Screenshot: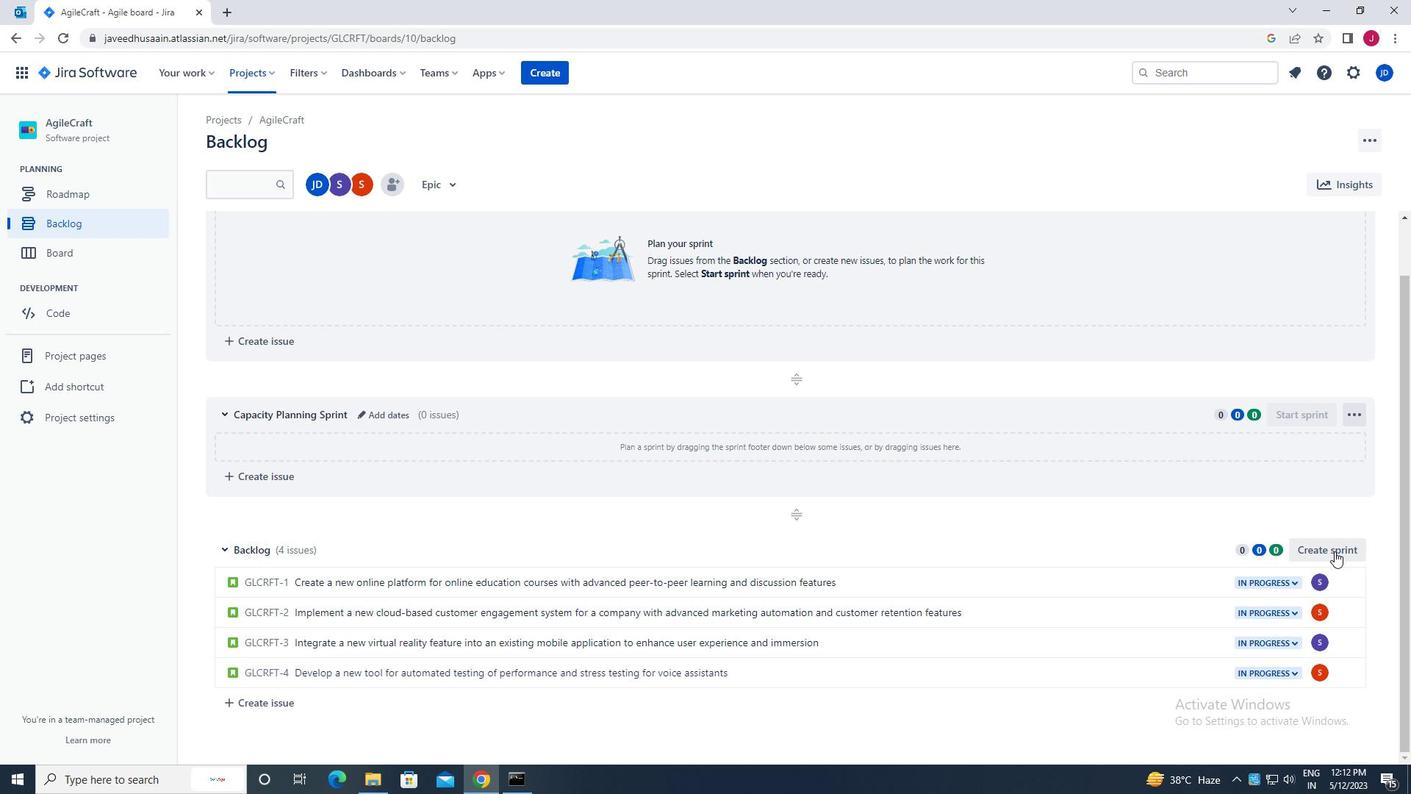 
Action: Mouse pressed left at (1336, 551)
Screenshot: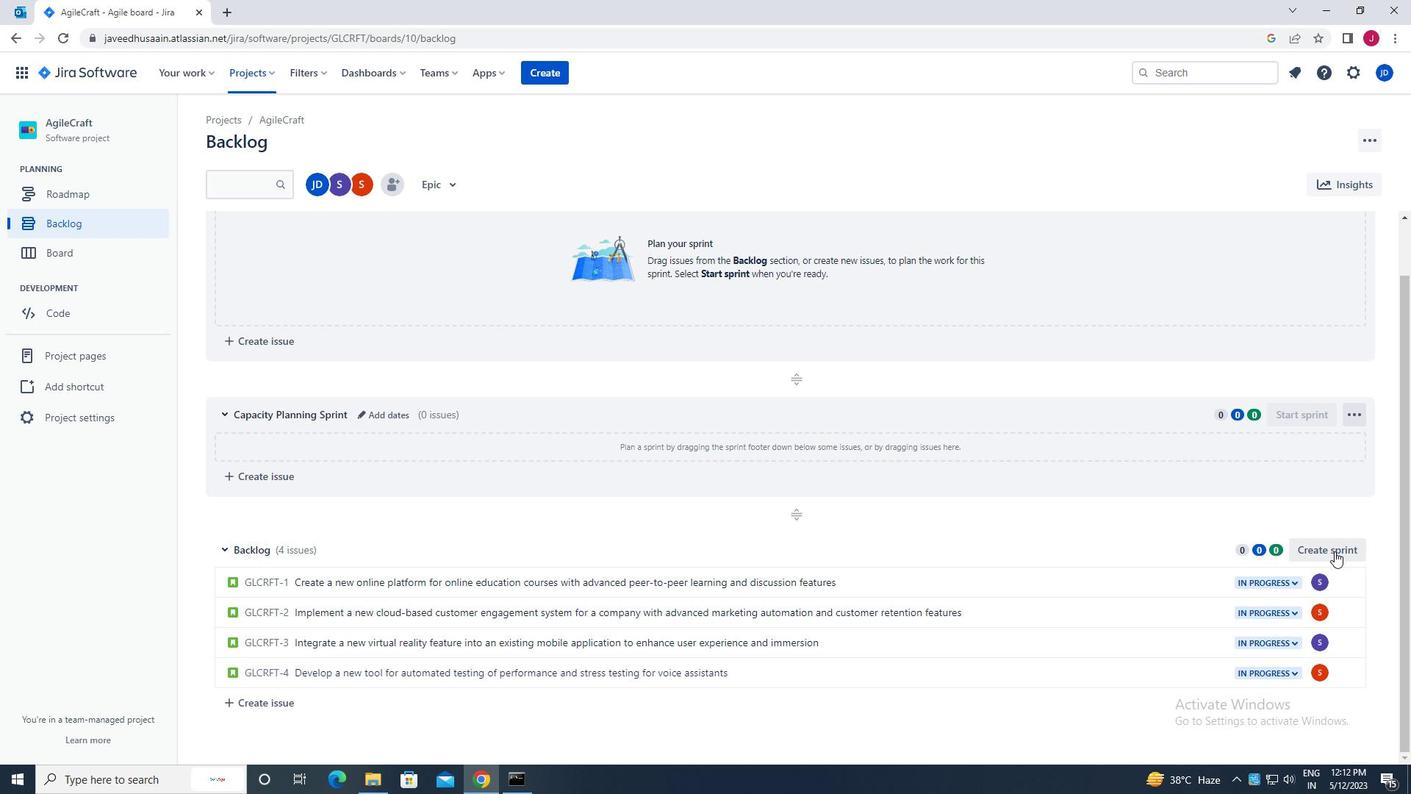 
Action: Mouse moved to (1353, 547)
Screenshot: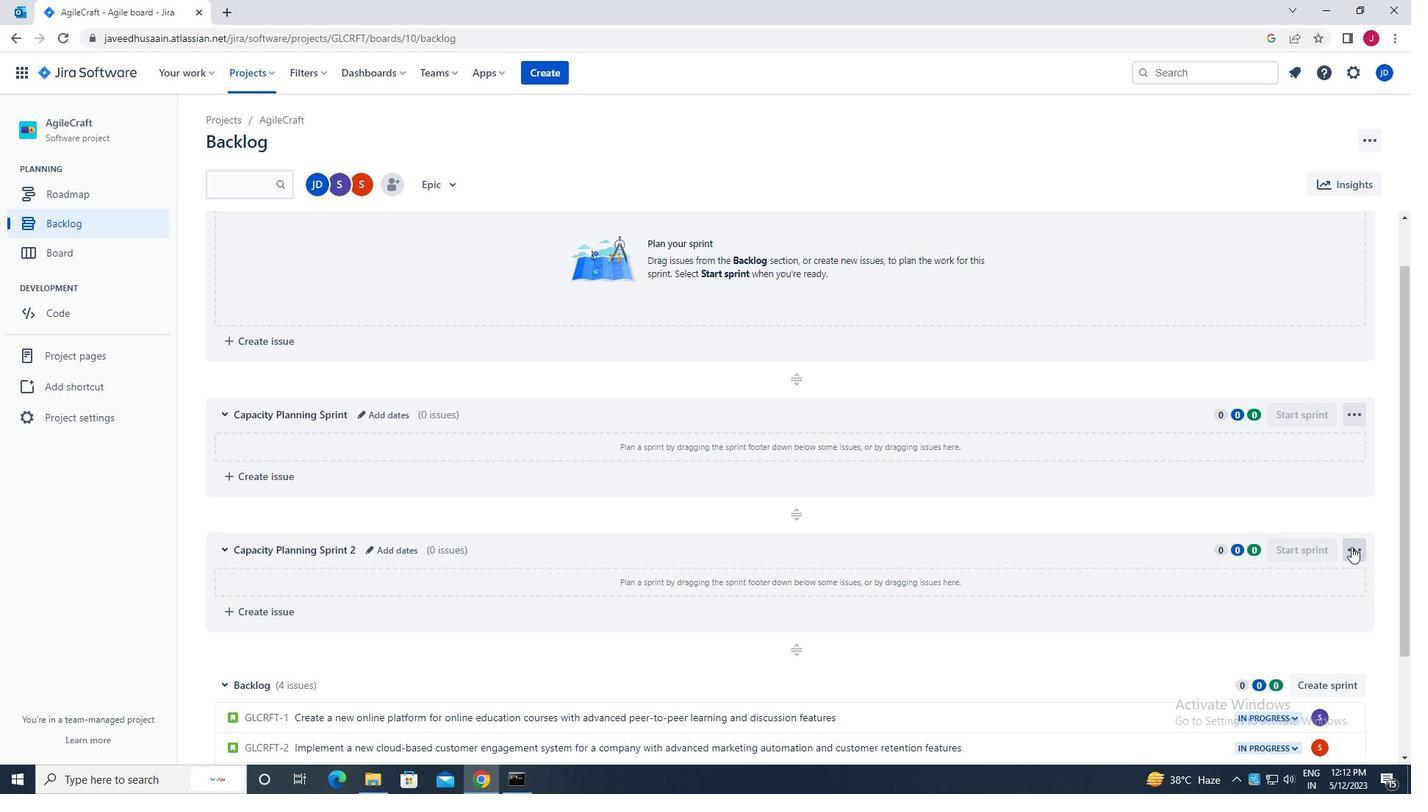 
Action: Mouse pressed left at (1353, 547)
Screenshot: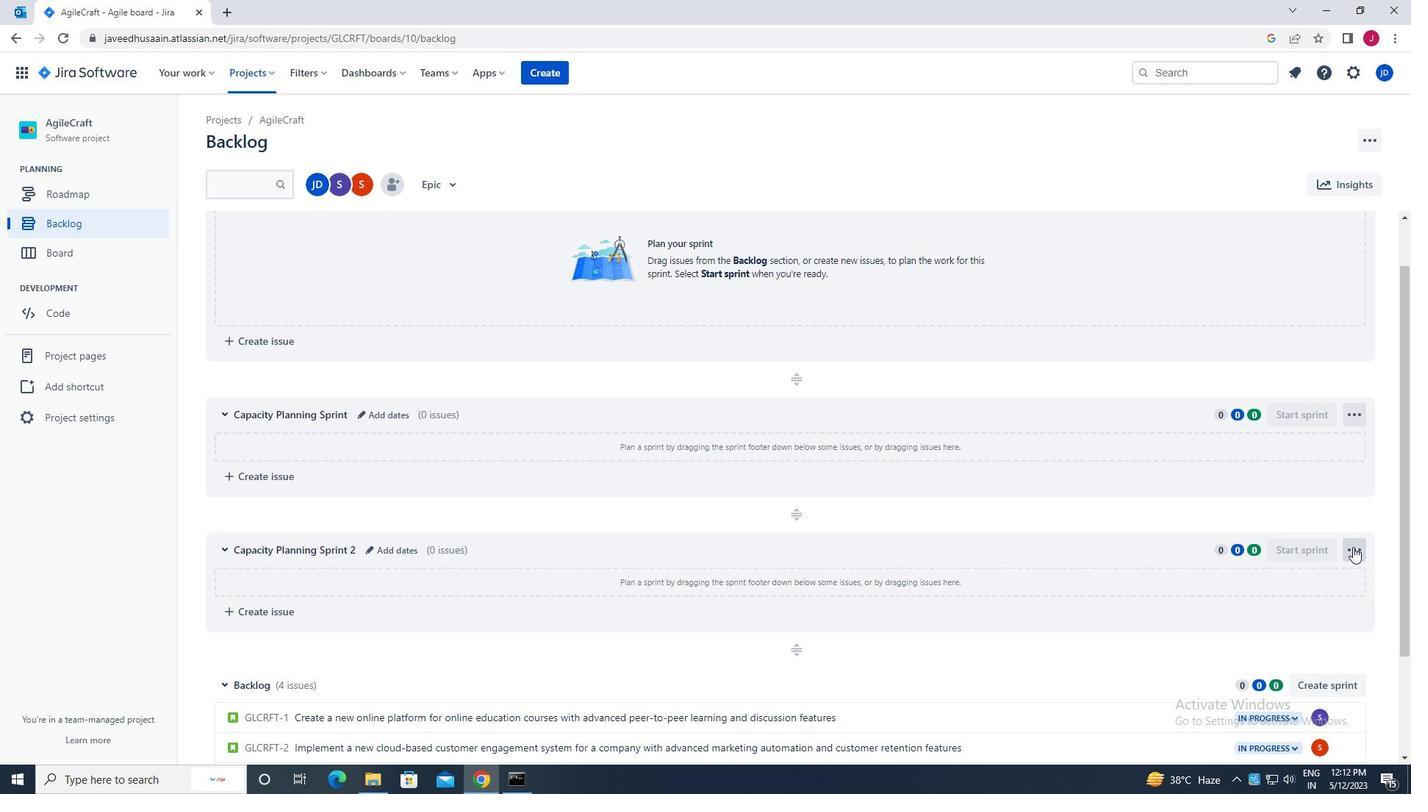 
Action: Mouse moved to (1305, 606)
Screenshot: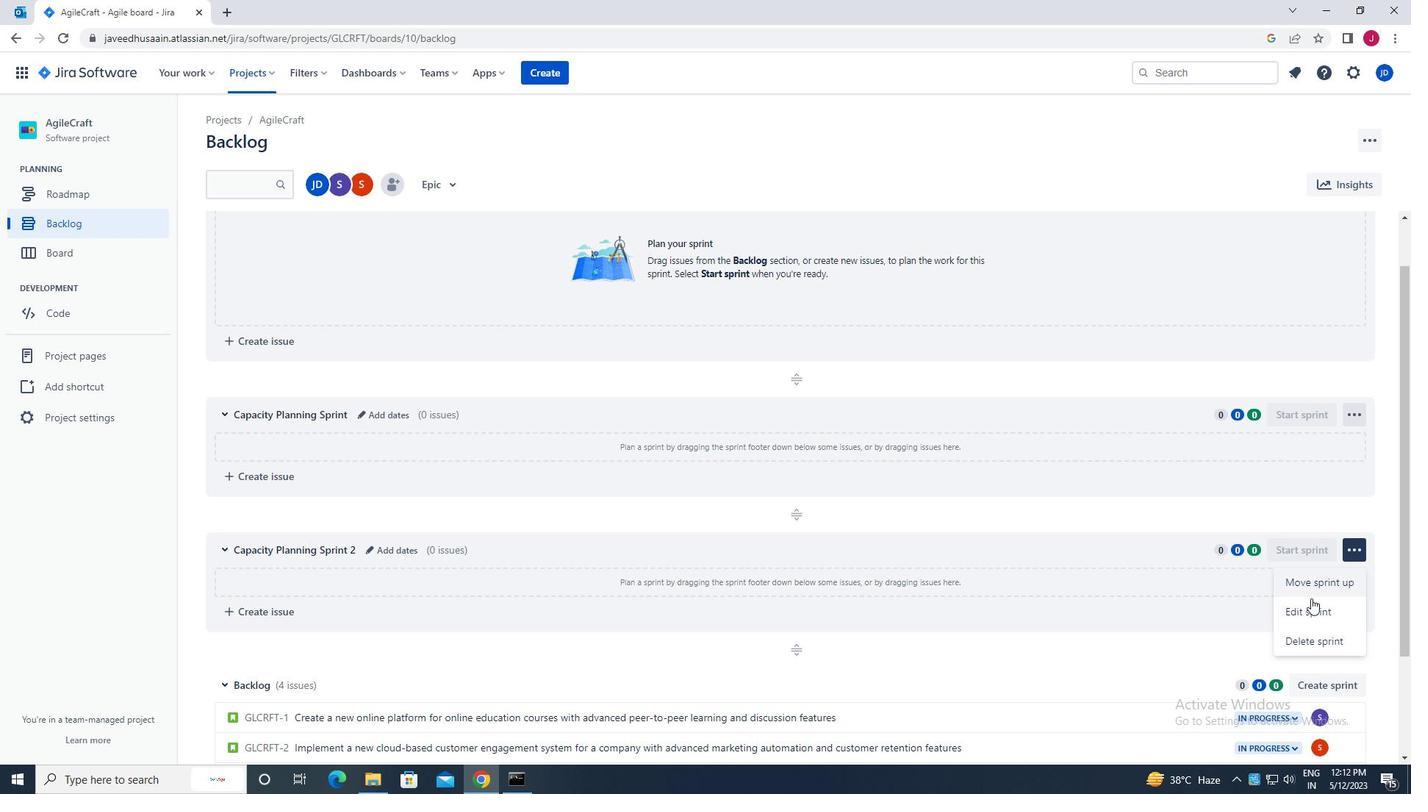 
Action: Mouse pressed left at (1305, 606)
Screenshot: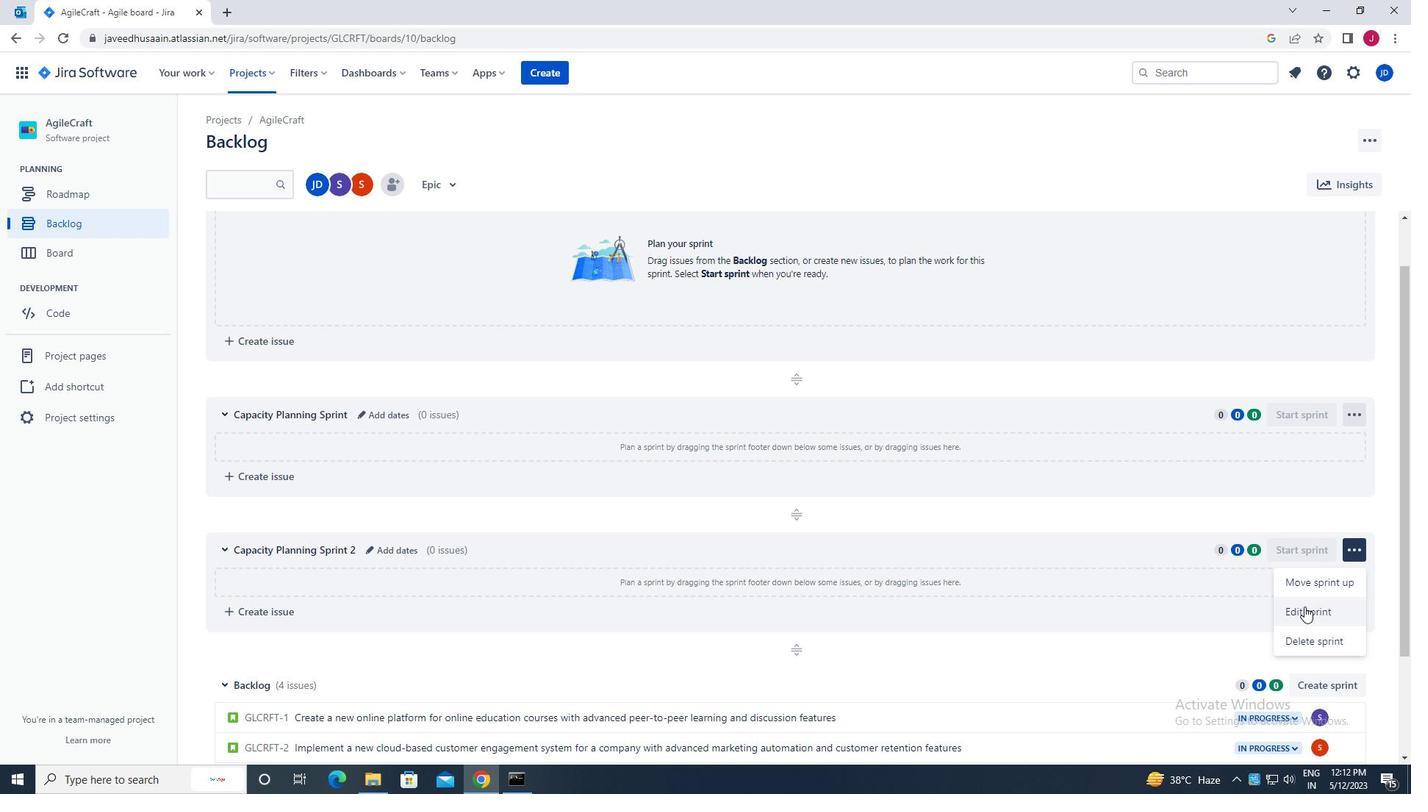 
Action: Mouse moved to (645, 183)
Screenshot: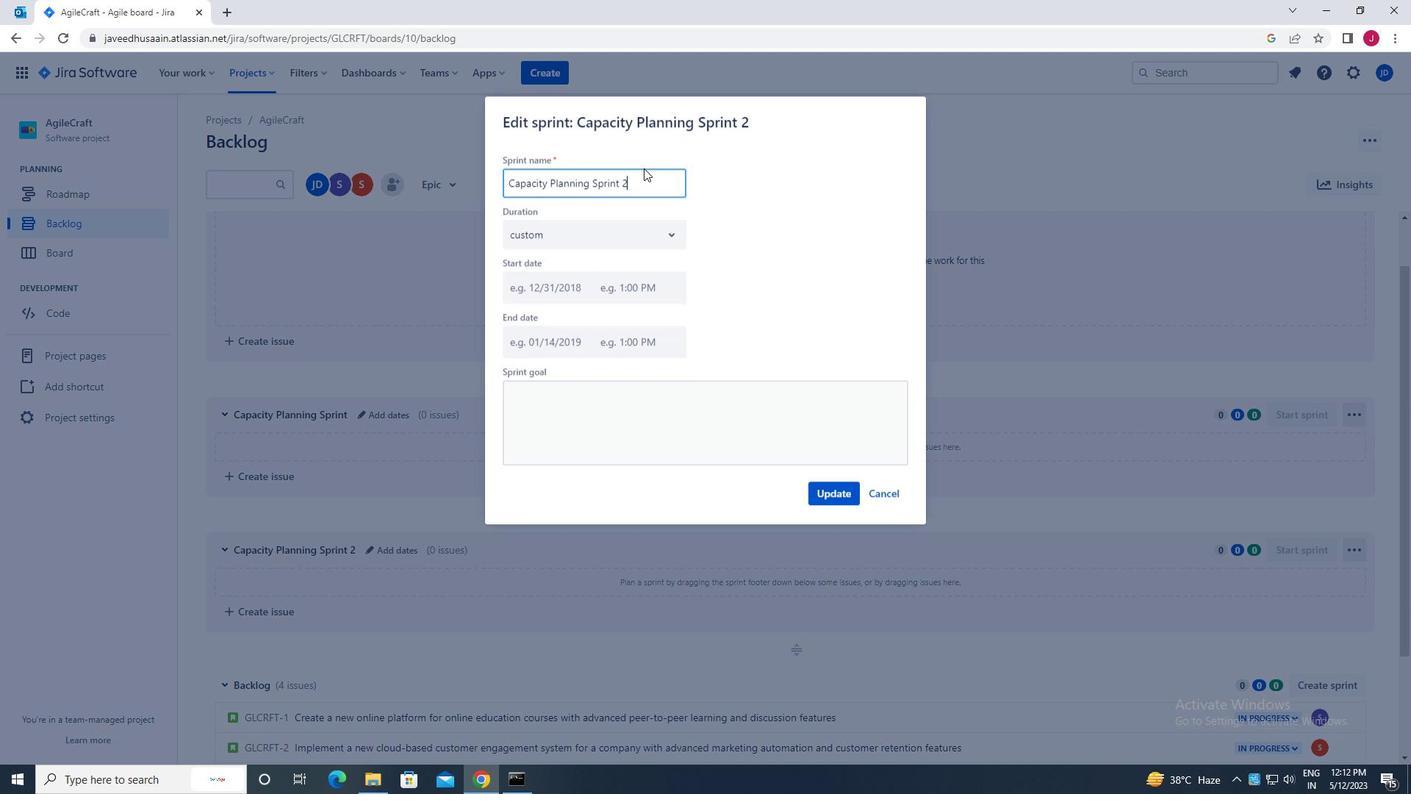 
Action: Key pressed <Key.backspace><Key.backspace><Key.backspace><Key.backspace><Key.backspace><Key.backspace><Key.backspace><Key.backspace><Key.backspace><Key.backspace><Key.backspace><Key.backspace><Key.backspace><Key.backspace><Key.backspace><Key.backspace><Key.backspace><Key.backspace><Key.backspace><Key.backspace><Key.backspace><Key.backspace><Key.backspace><Key.backspace><Key.backspace><Key.backspace><Key.backspace><Key.backspace><Key.backspace><Key.backspace><Key.backspace><Key.caps_lock>c<Key.caps_lock>apacity<Key.space><Key.caps_lock>p<Key.caps_lock>lanning<Key.space><Key.caps_lock>s<Key.caps_lock>print
Screenshot: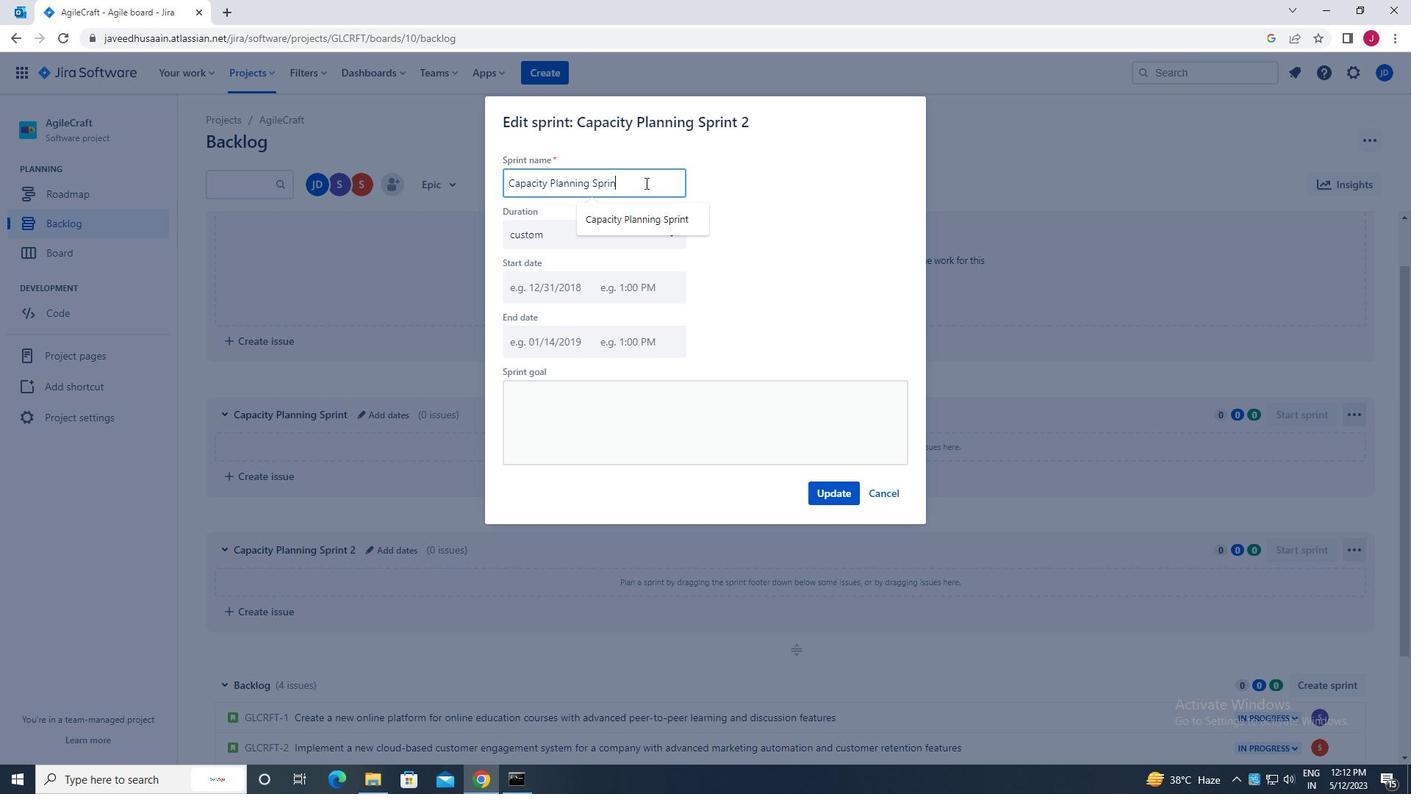 
Action: Mouse moved to (844, 494)
Screenshot: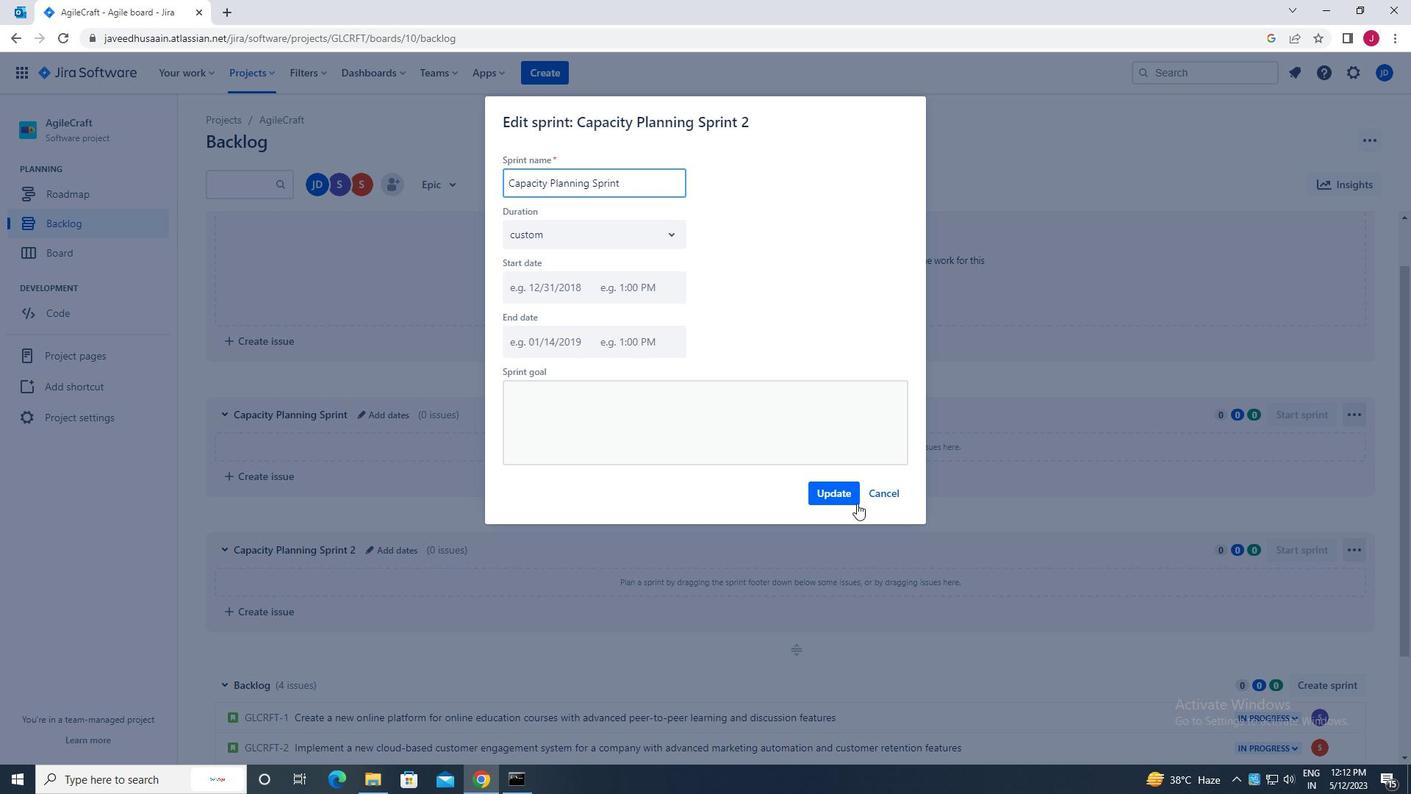 
Action: Mouse pressed left at (844, 494)
Screenshot: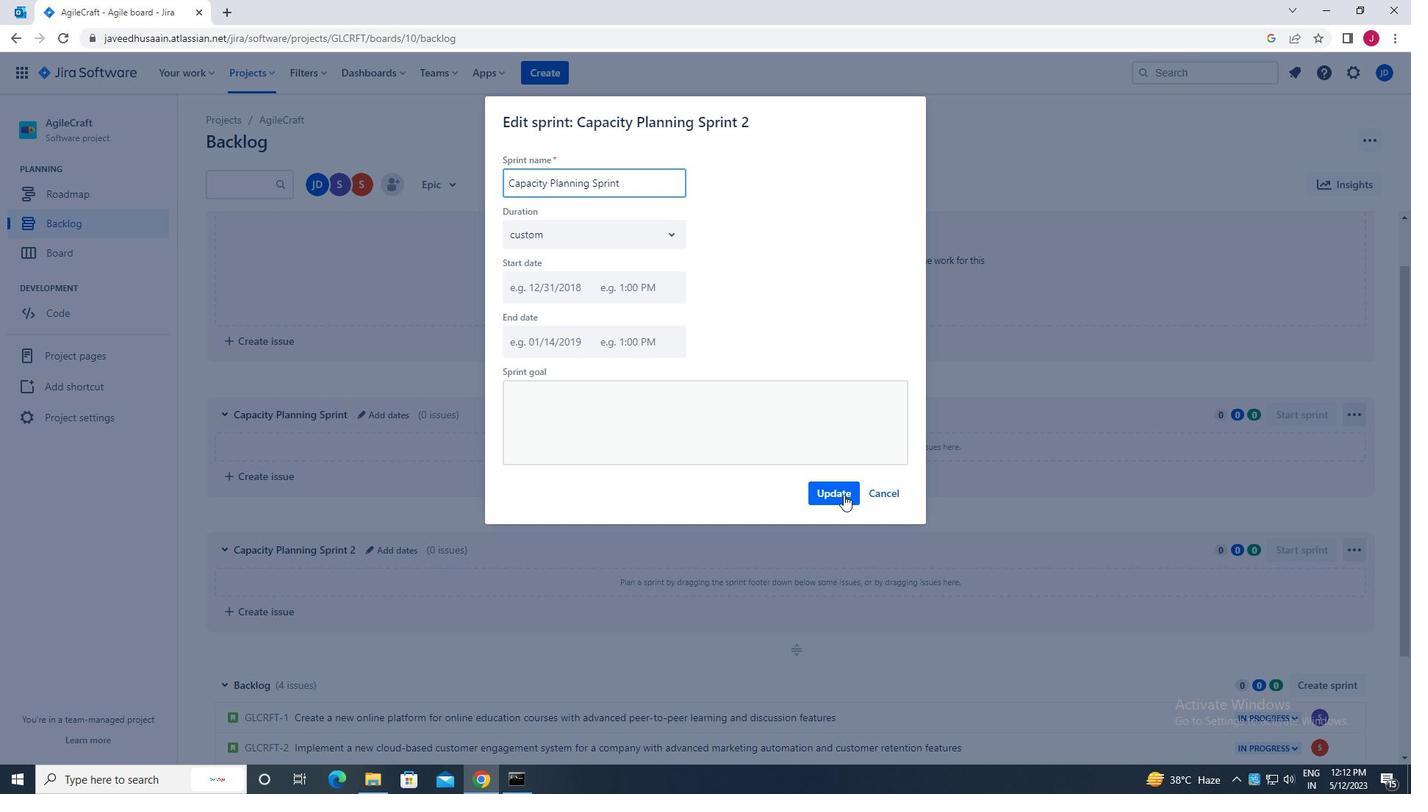 
Action: Mouse moved to (953, 476)
Screenshot: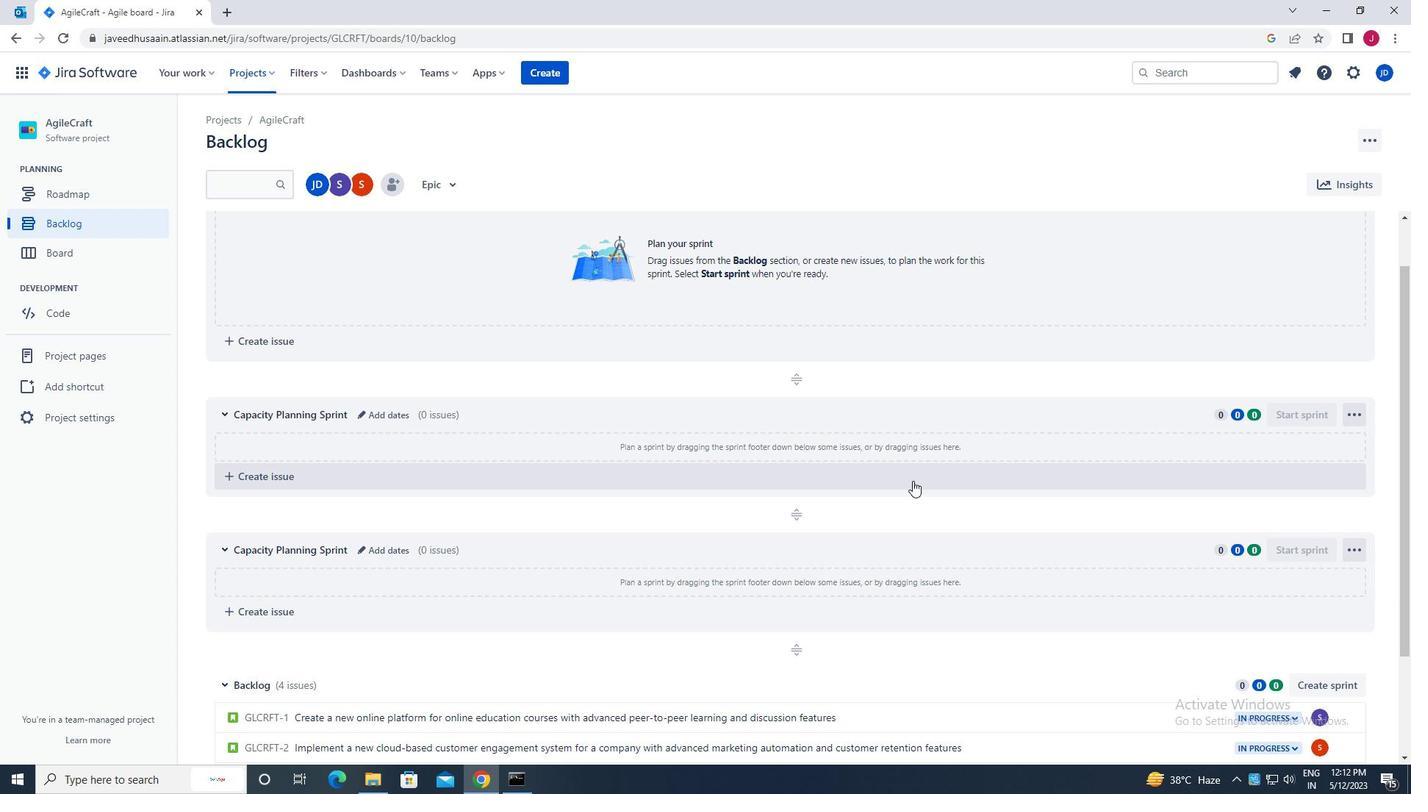 
Action: Mouse scrolled (953, 475) with delta (0, 0)
Screenshot: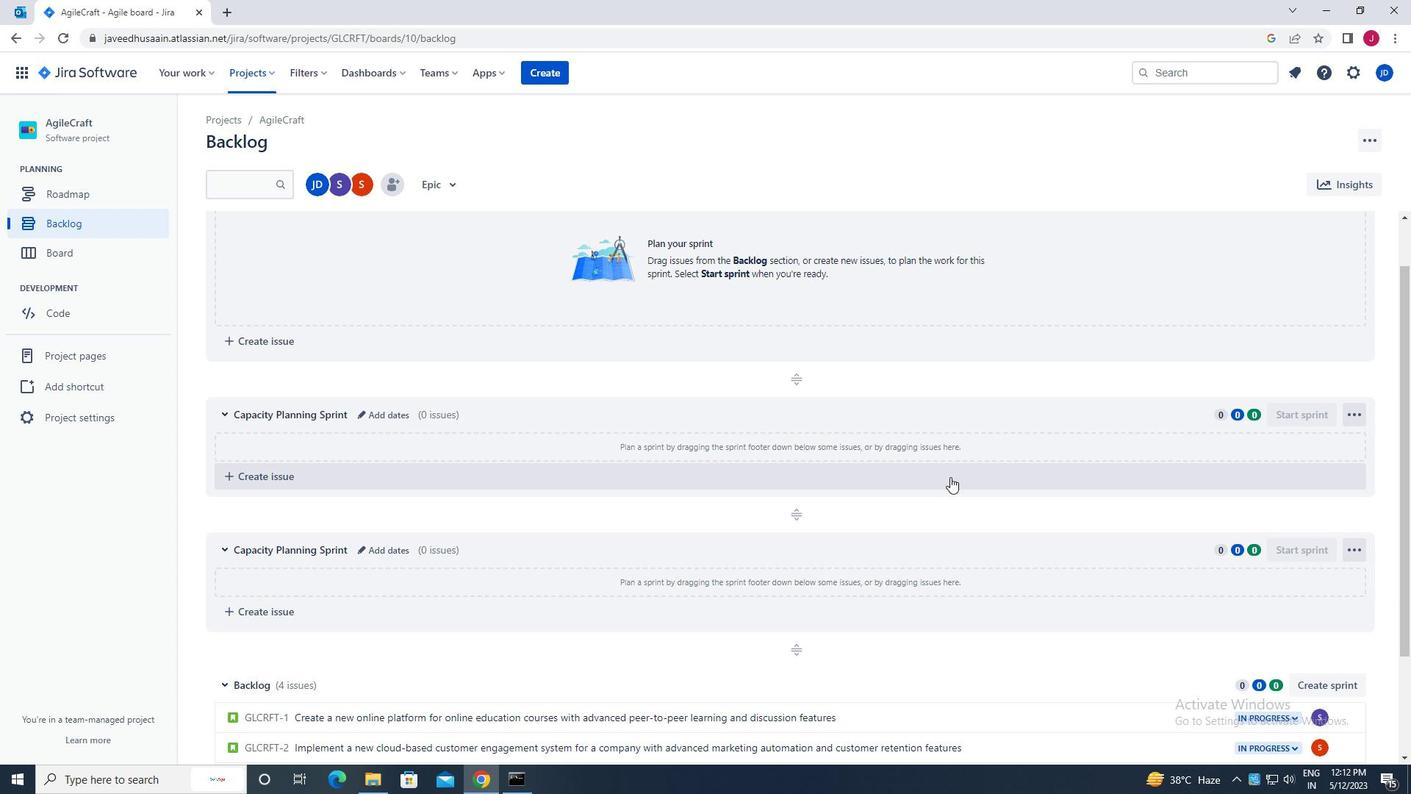 
Action: Mouse scrolled (953, 475) with delta (0, 0)
Screenshot: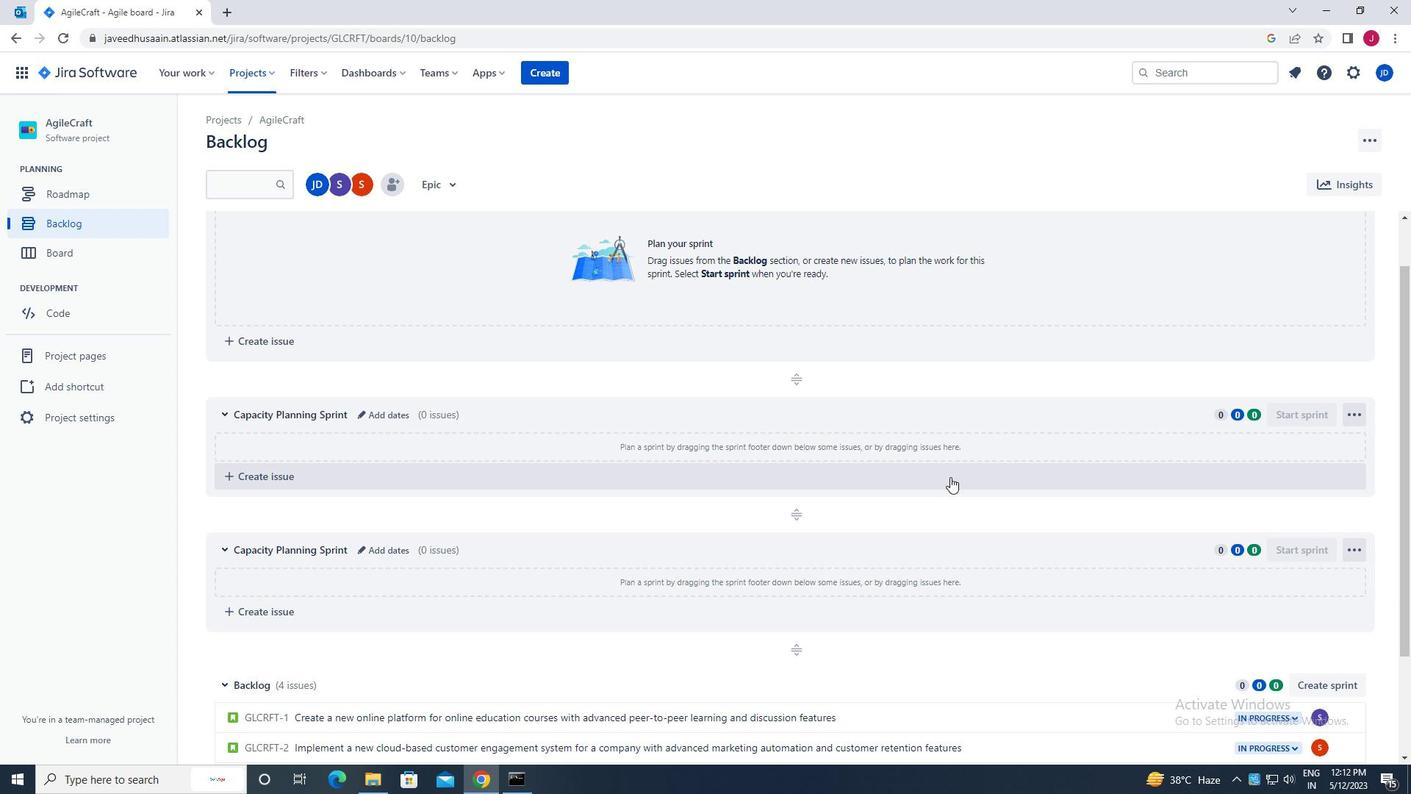 
Action: Mouse scrolled (953, 475) with delta (0, 0)
Screenshot: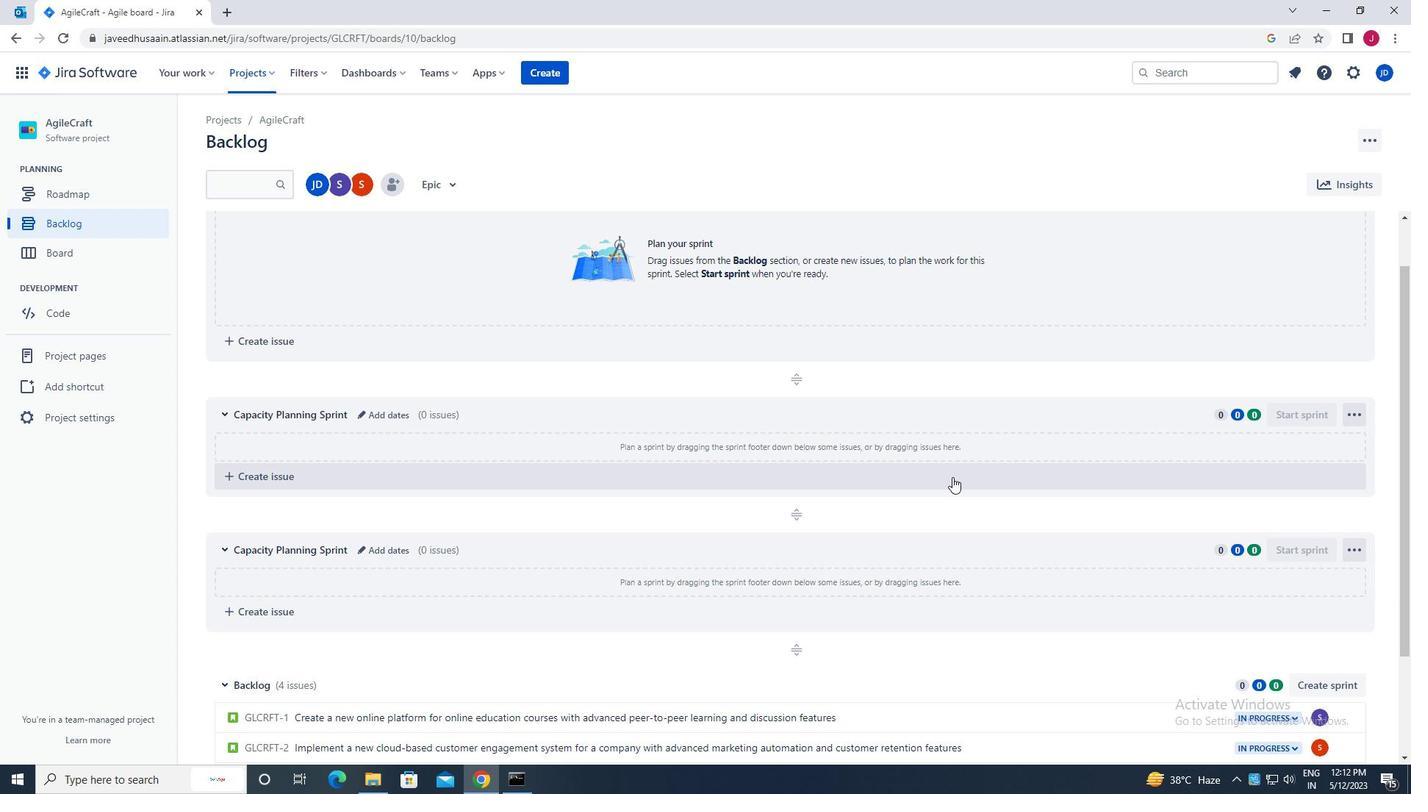 
Action: Mouse scrolled (953, 475) with delta (0, 0)
Screenshot: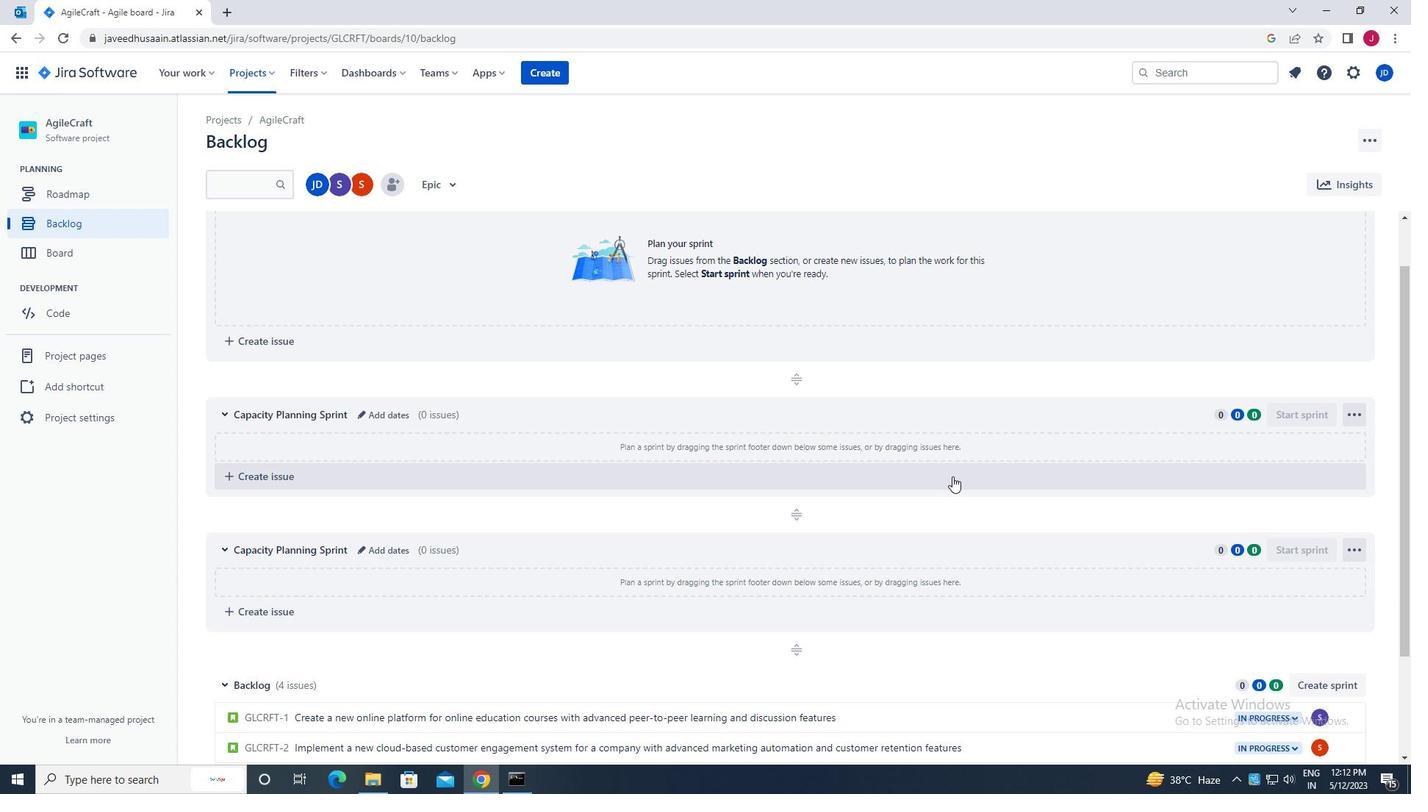 
Action: Mouse scrolled (953, 475) with delta (0, 0)
Screenshot: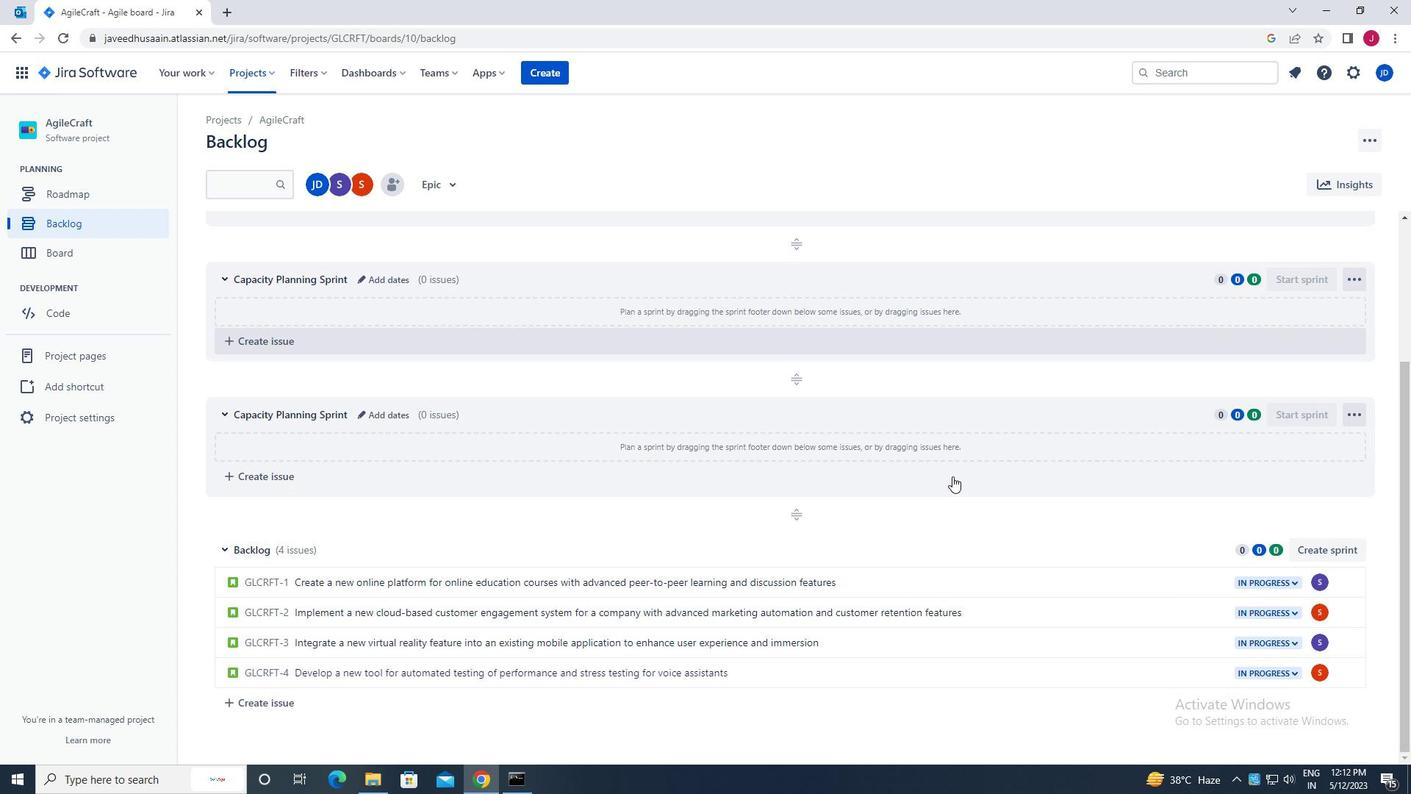 
Action: Mouse scrolled (953, 475) with delta (0, 0)
Screenshot: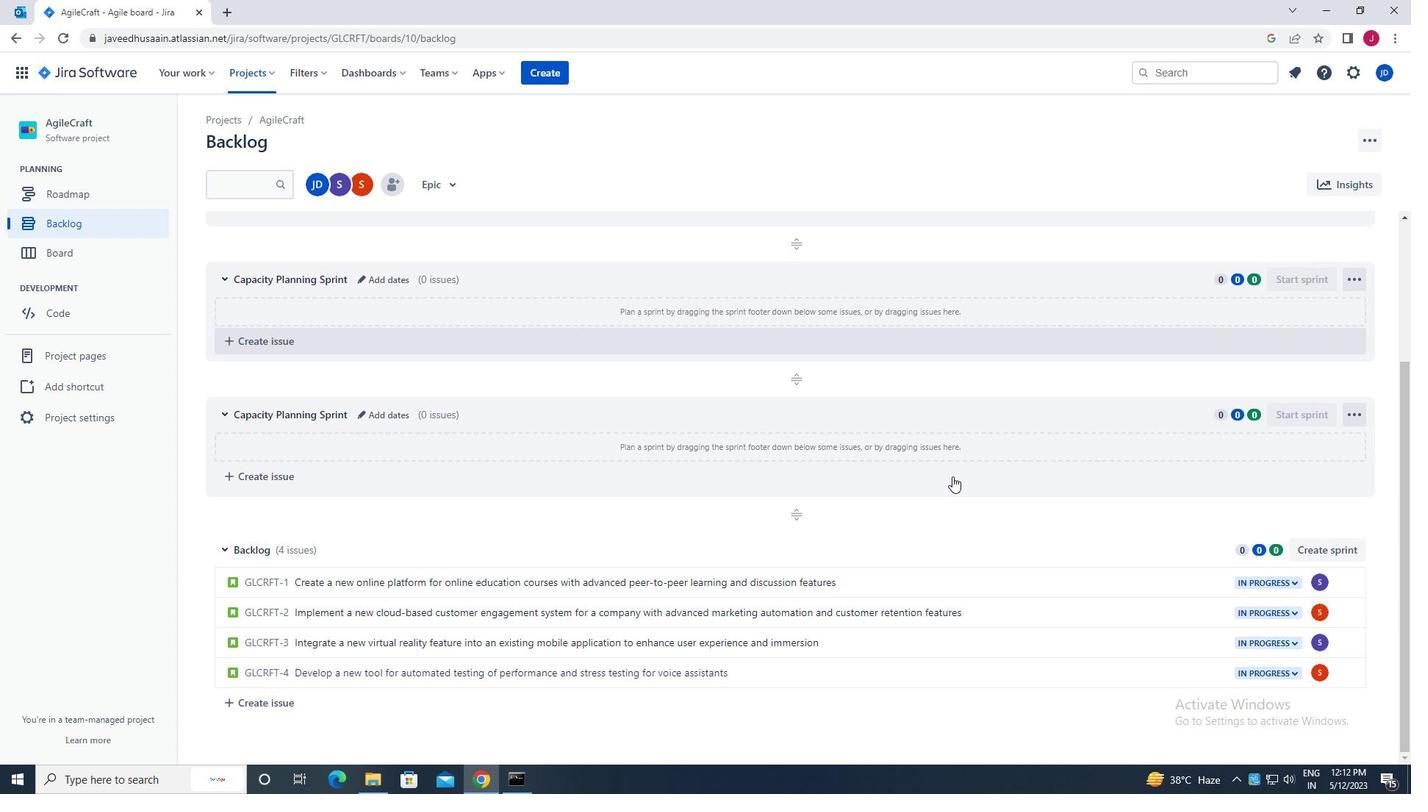
Action: Mouse scrolled (953, 475) with delta (0, 0)
Screenshot: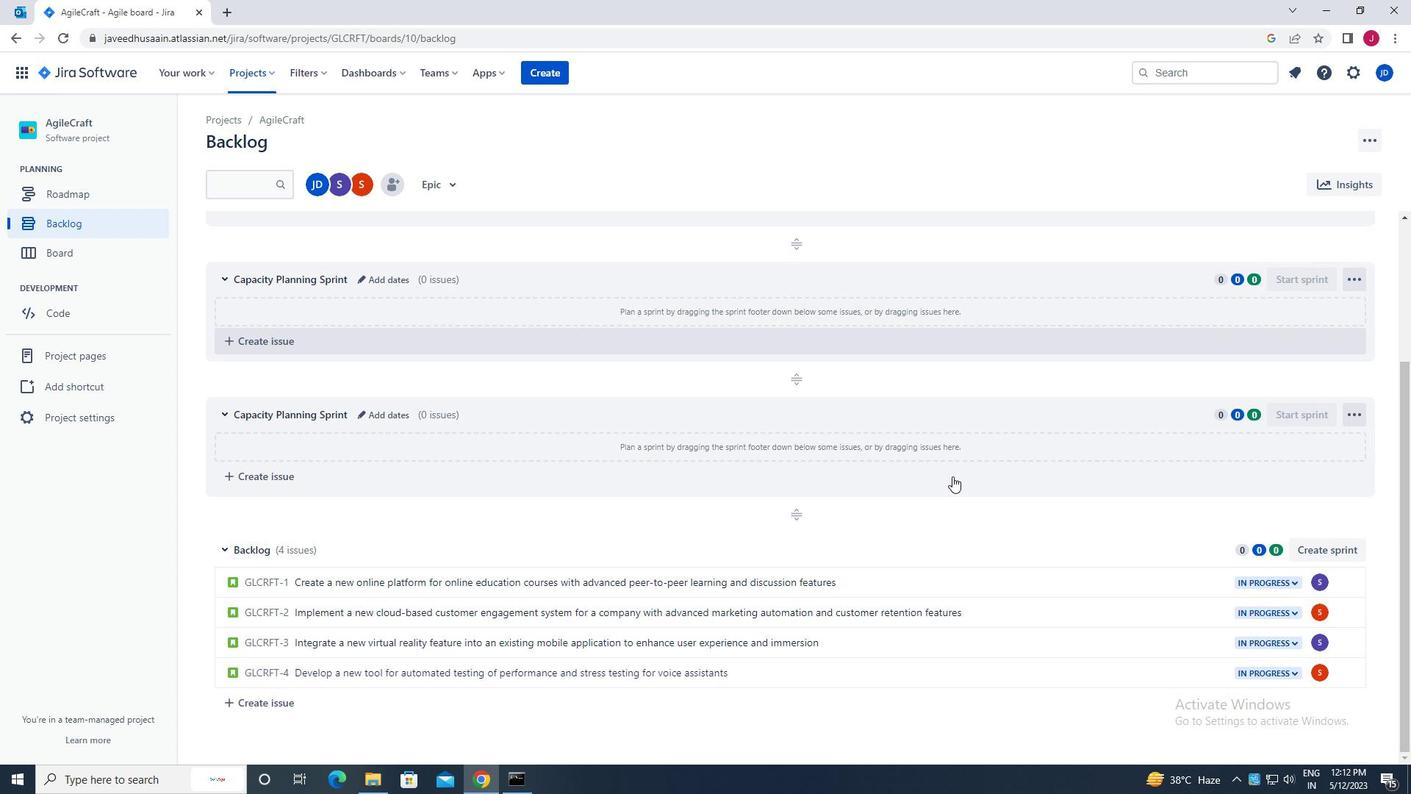 
